 Task: Check the average views per listing of large kitchen in the last 1 year.
Action: Mouse moved to (803, 185)
Screenshot: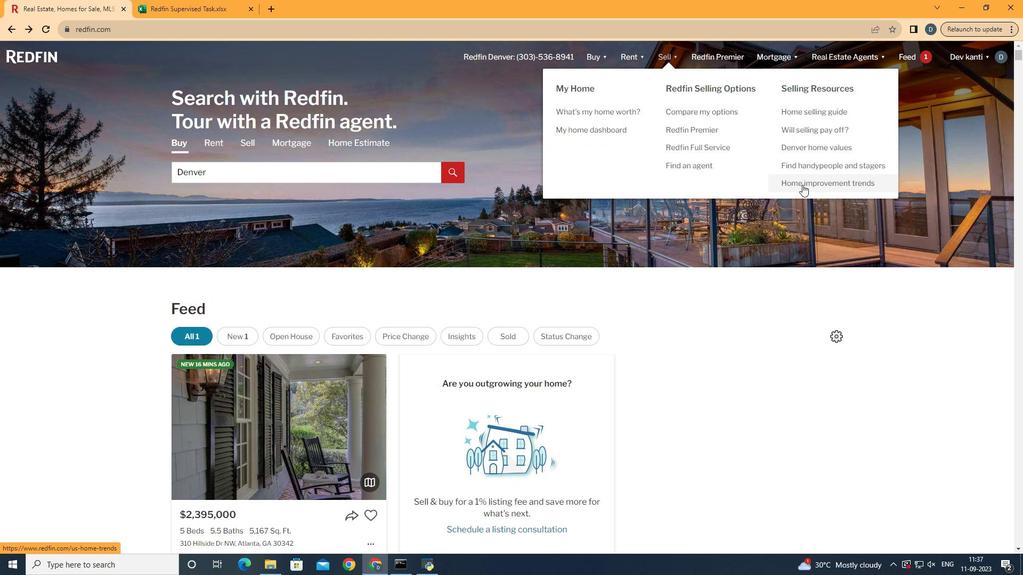 
Action: Mouse pressed left at (803, 185)
Screenshot: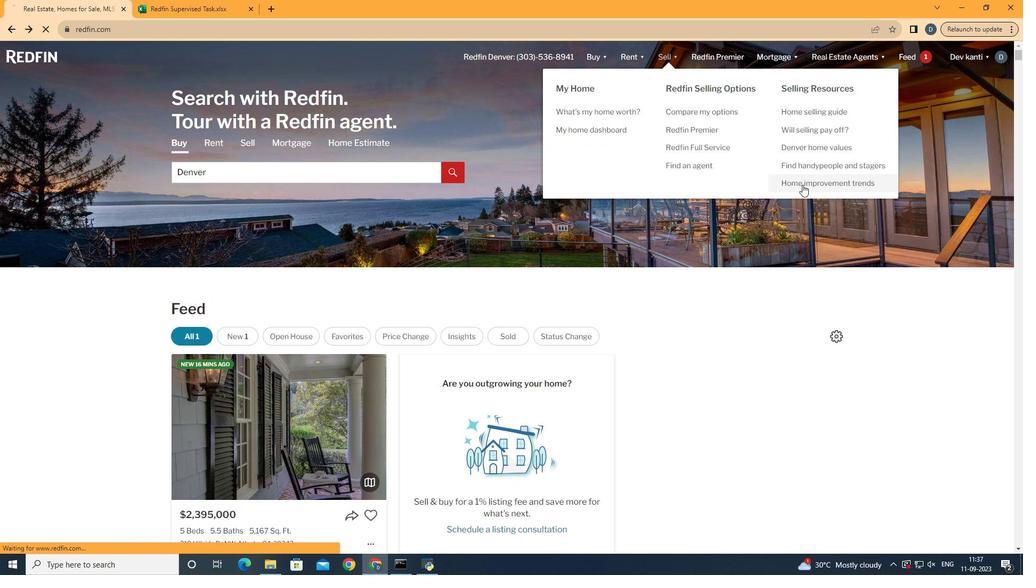
Action: Mouse moved to (265, 203)
Screenshot: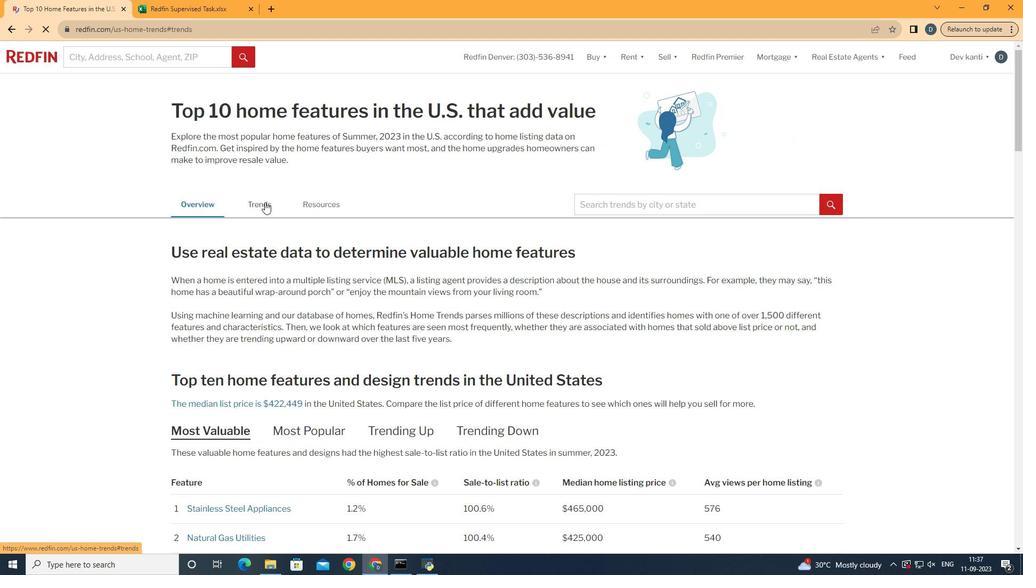 
Action: Mouse pressed left at (265, 203)
Screenshot: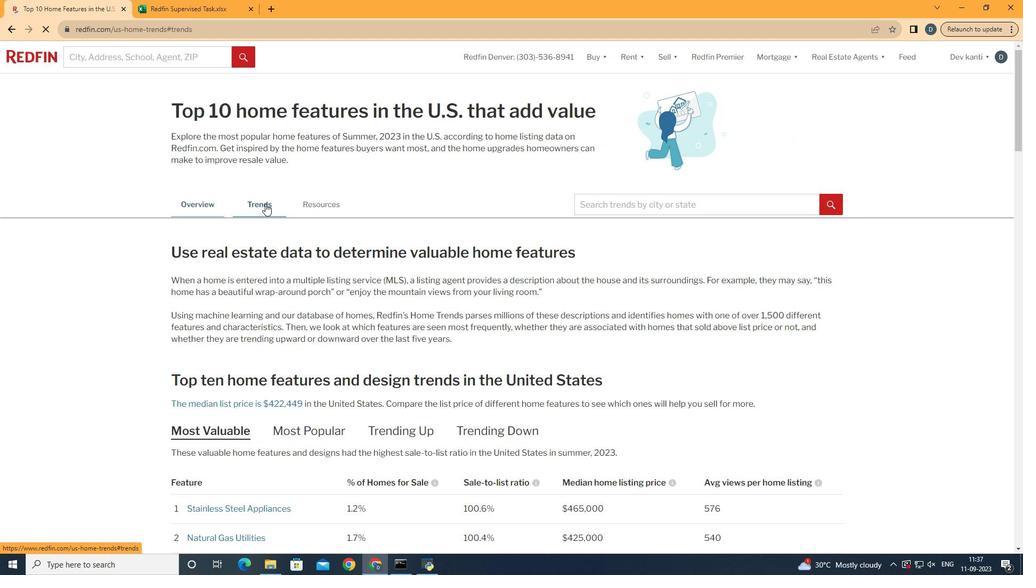 
Action: Mouse moved to (386, 315)
Screenshot: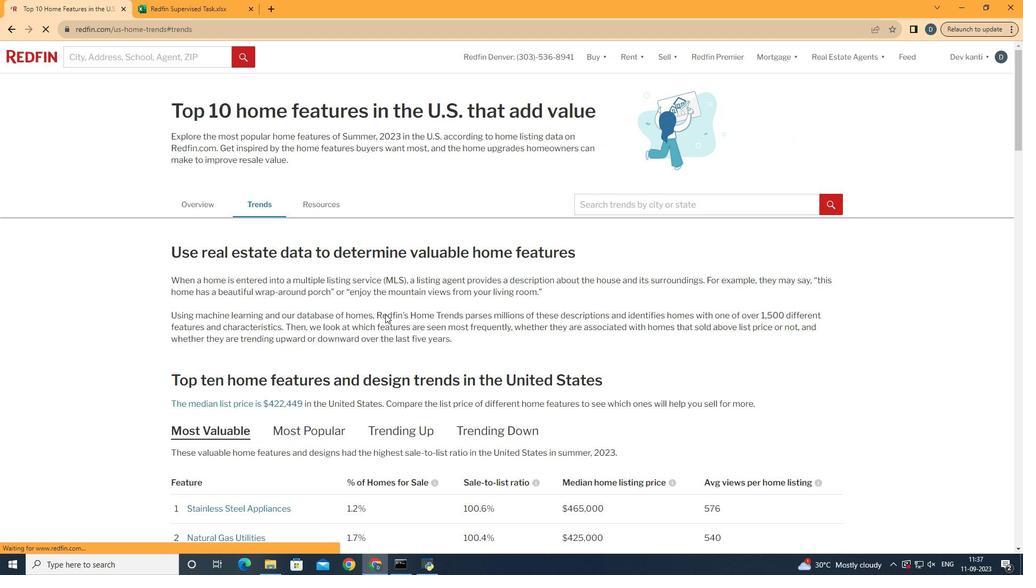 
Action: Mouse scrolled (386, 314) with delta (0, 0)
Screenshot: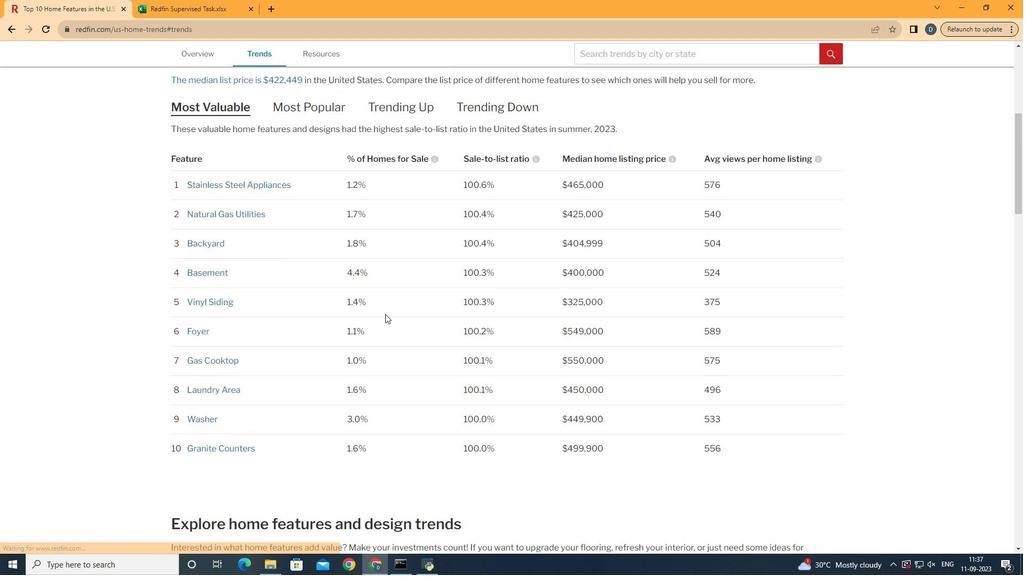 
Action: Mouse scrolled (386, 314) with delta (0, 0)
Screenshot: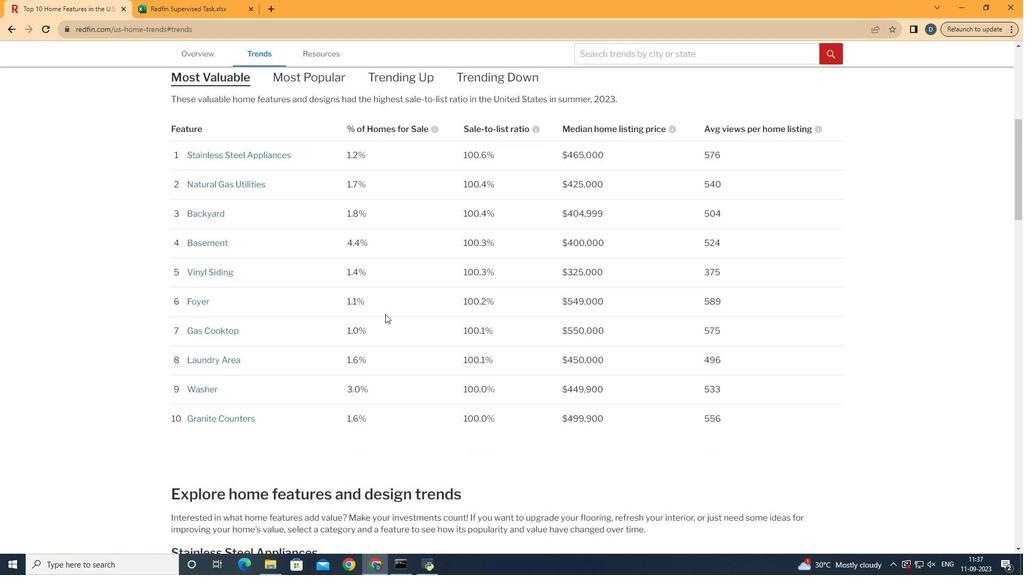 
Action: Mouse scrolled (386, 314) with delta (0, 0)
Screenshot: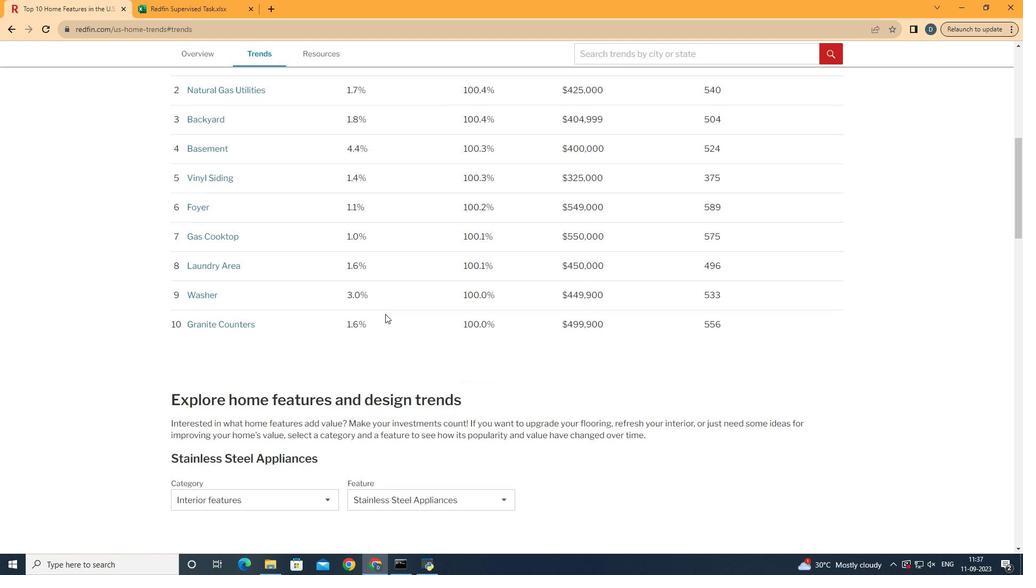 
Action: Mouse scrolled (386, 314) with delta (0, 0)
Screenshot: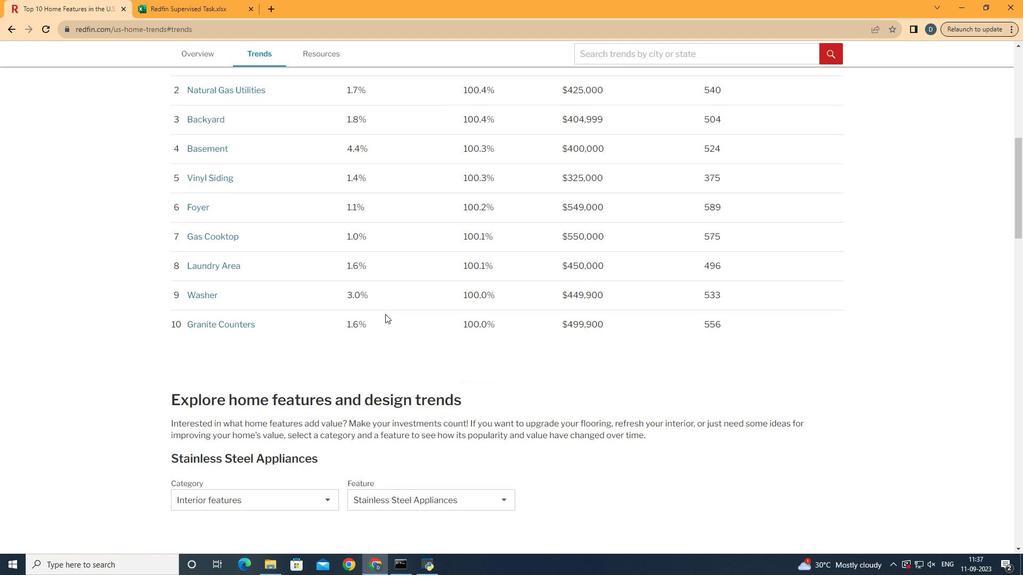 
Action: Mouse scrolled (386, 314) with delta (0, 0)
Screenshot: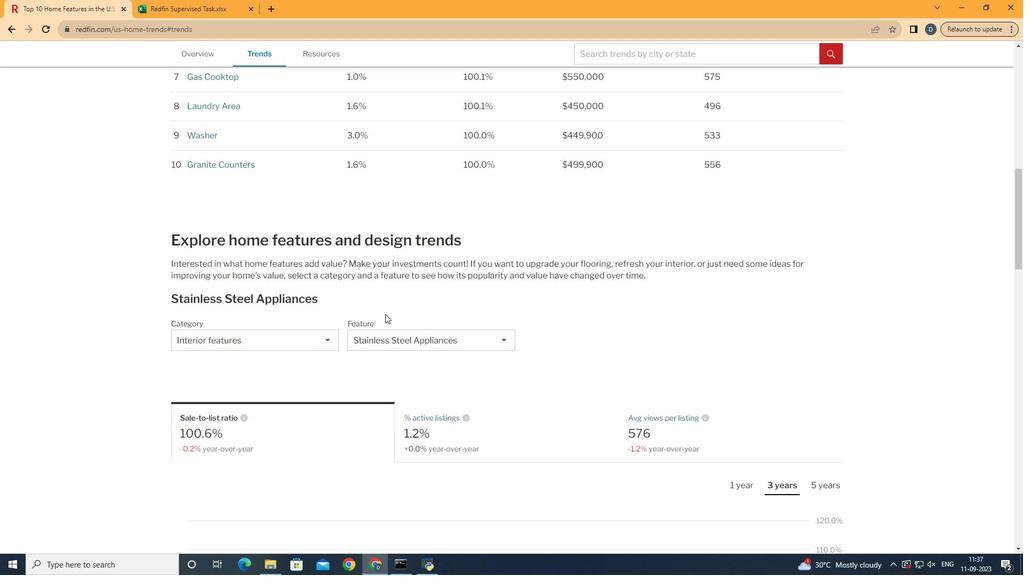 
Action: Mouse scrolled (386, 314) with delta (0, 0)
Screenshot: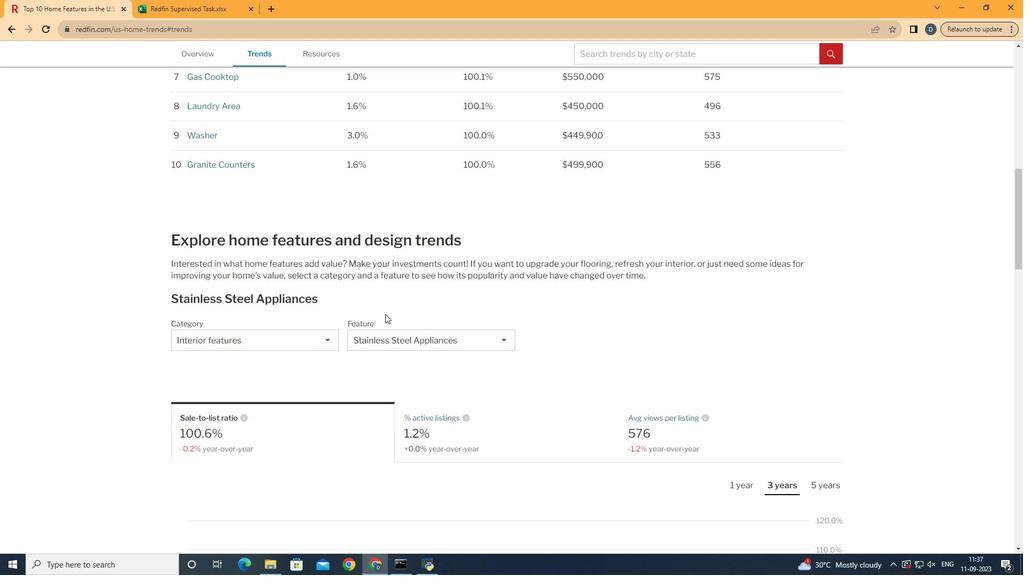 
Action: Mouse scrolled (386, 314) with delta (0, 0)
Screenshot: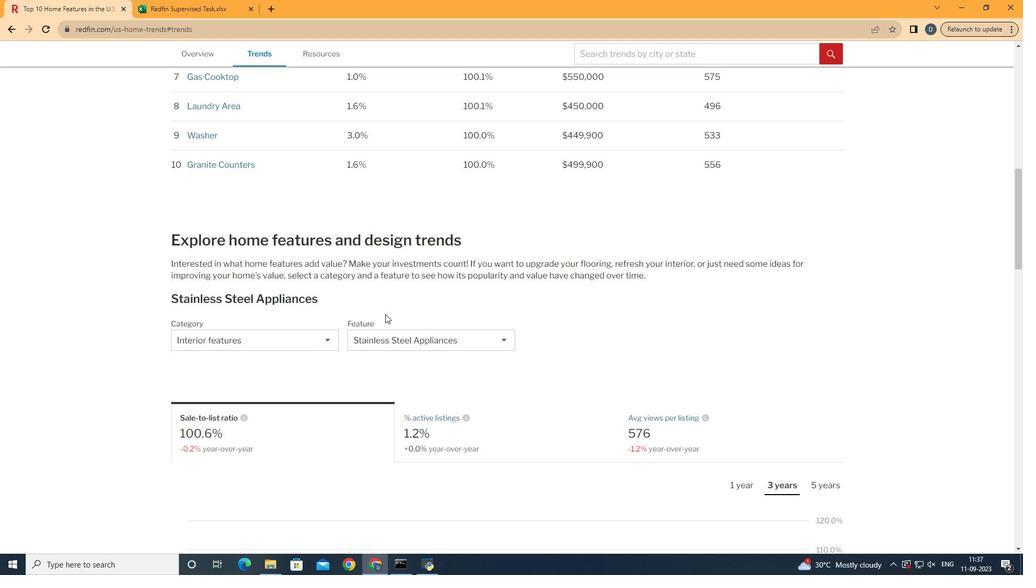 
Action: Mouse scrolled (386, 314) with delta (0, 0)
Screenshot: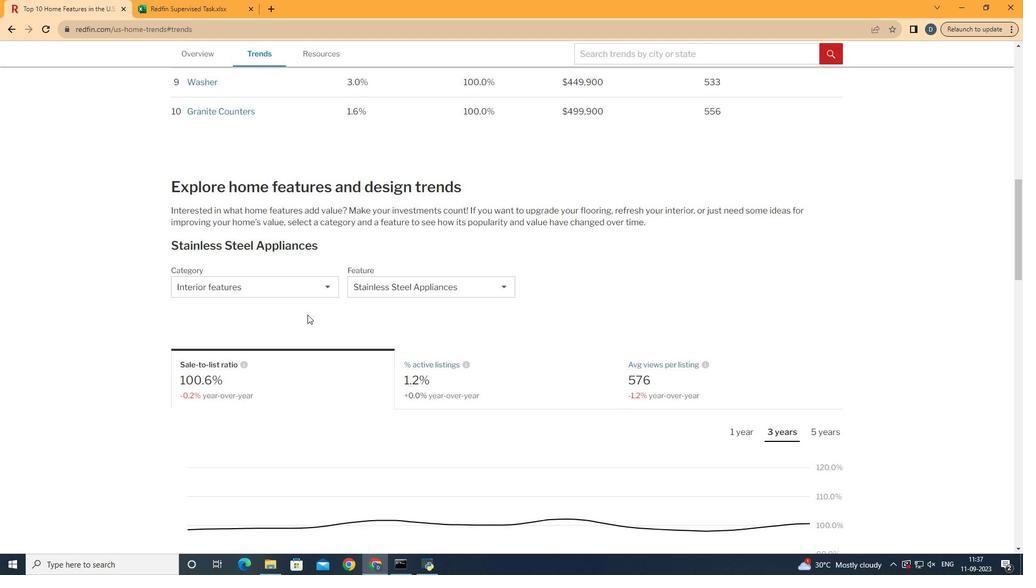 
Action: Mouse moved to (294, 289)
Screenshot: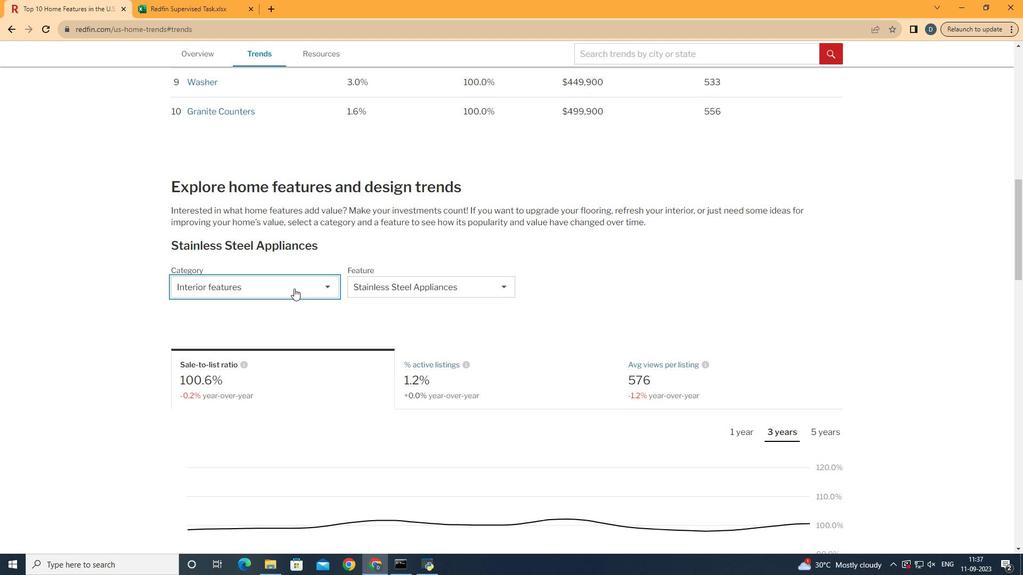 
Action: Mouse pressed left at (294, 289)
Screenshot: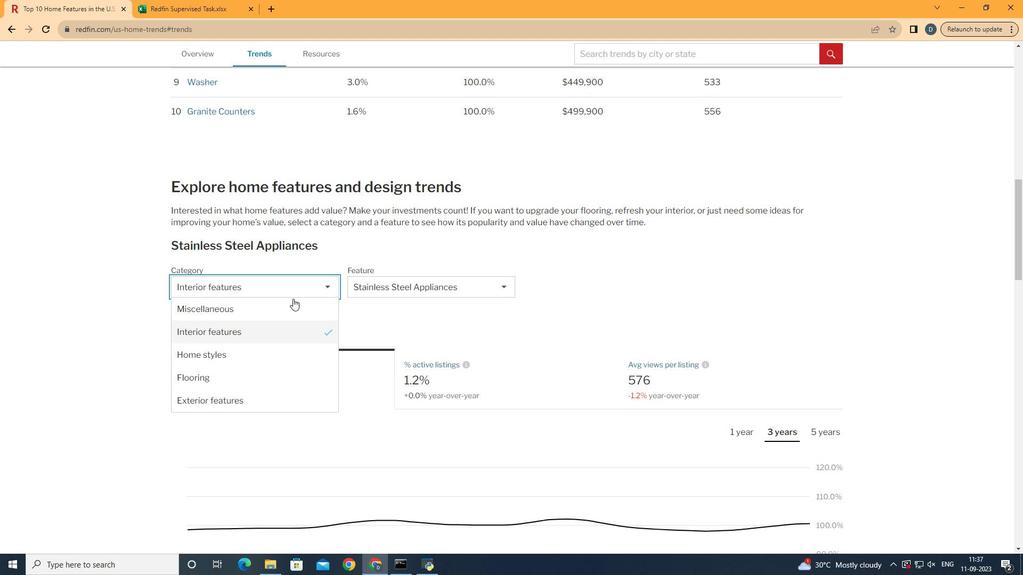 
Action: Mouse moved to (293, 328)
Screenshot: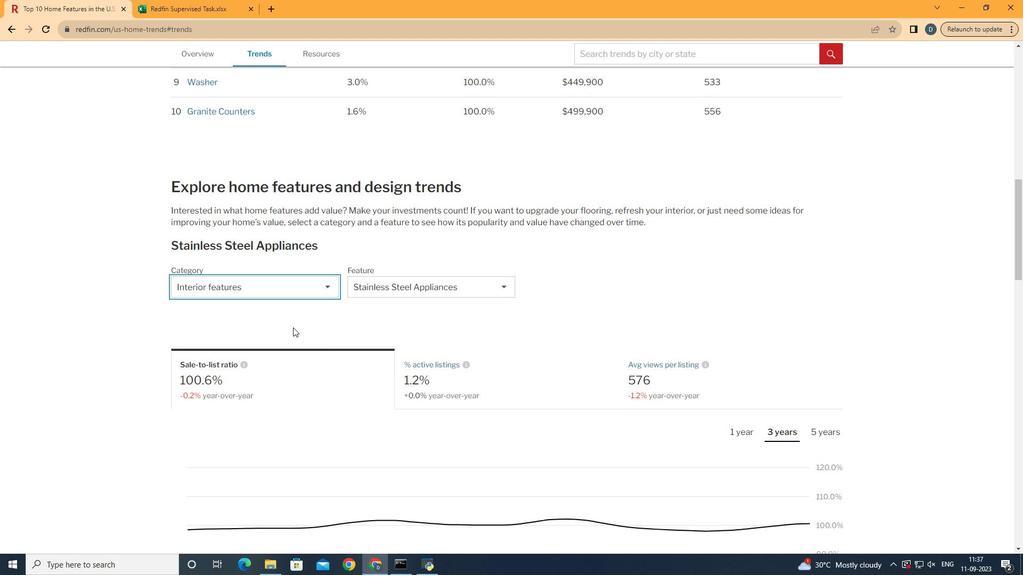 
Action: Mouse pressed left at (293, 328)
Screenshot: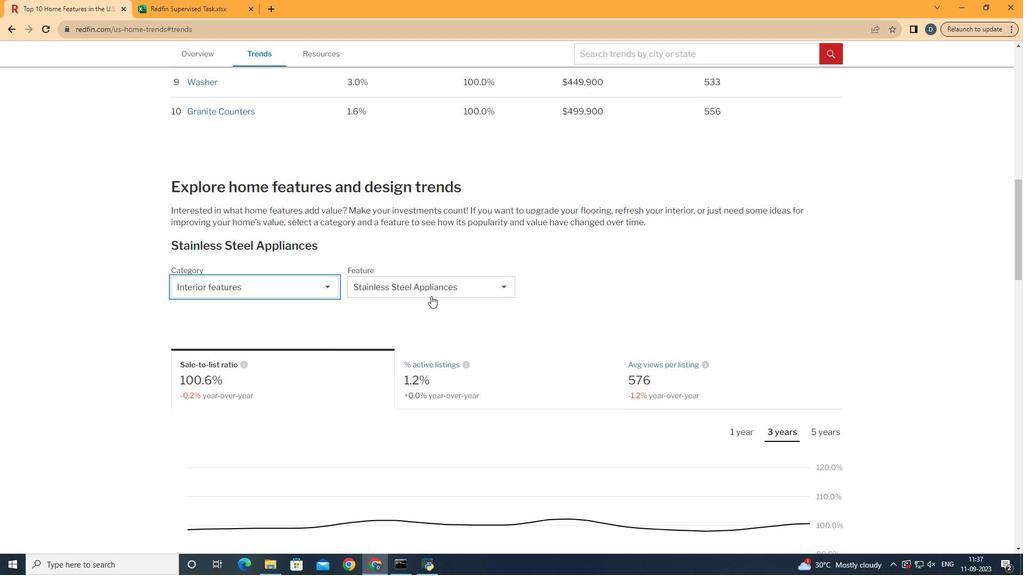 
Action: Mouse moved to (461, 289)
Screenshot: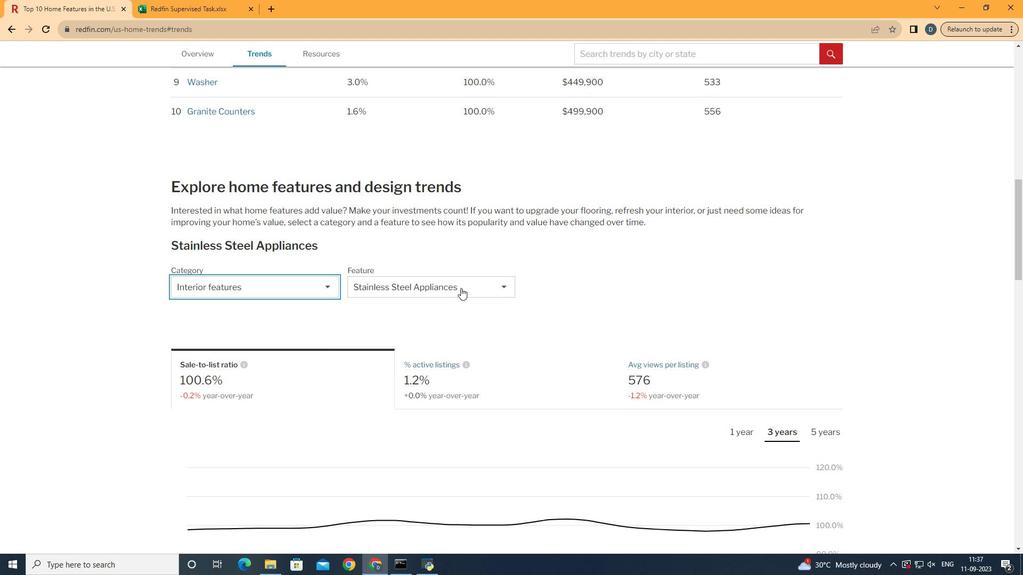 
Action: Mouse pressed left at (461, 289)
Screenshot: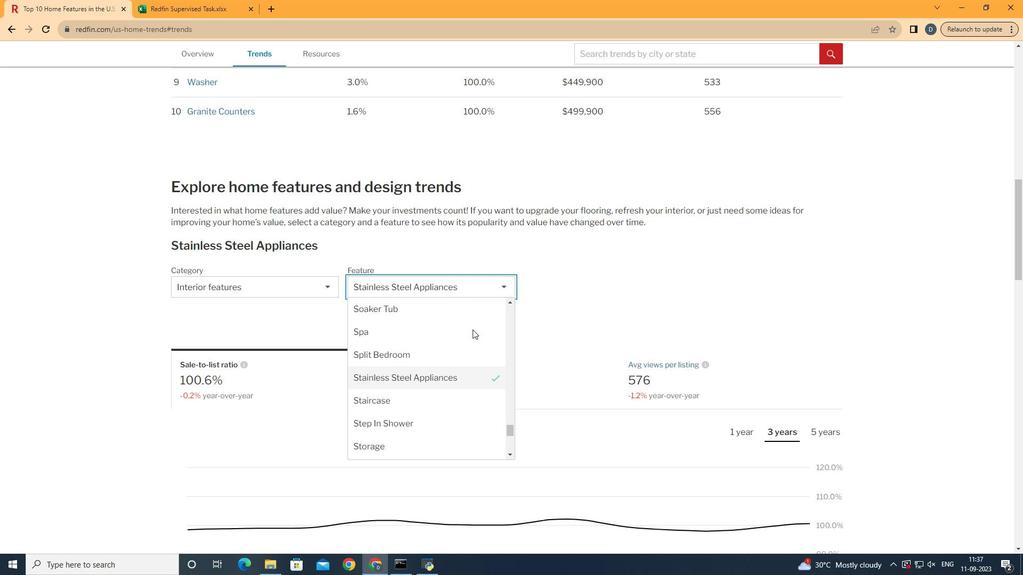 
Action: Mouse moved to (478, 359)
Screenshot: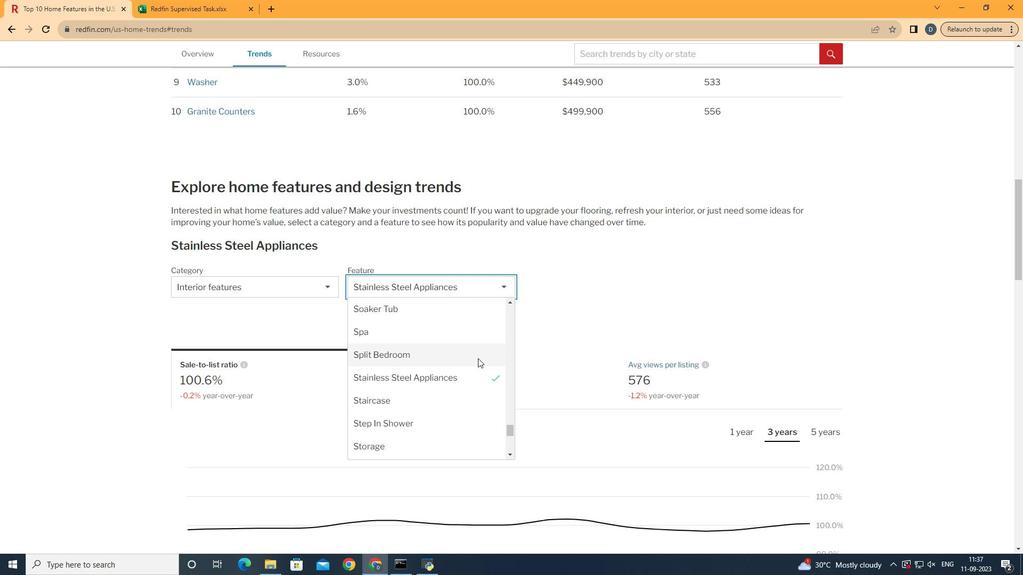 
Action: Mouse scrolled (478, 359) with delta (0, 0)
Screenshot: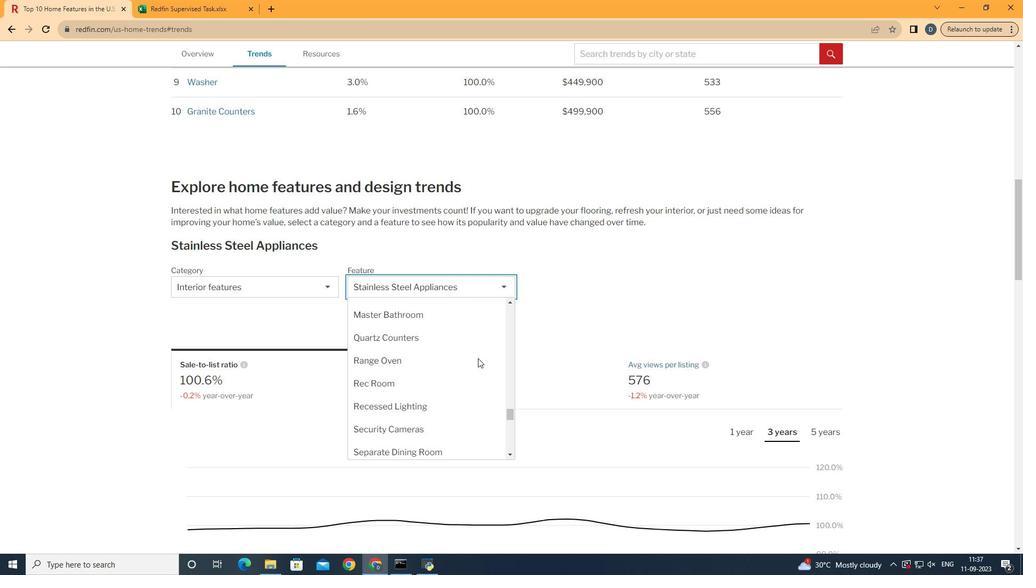 
Action: Mouse scrolled (478, 359) with delta (0, 0)
Screenshot: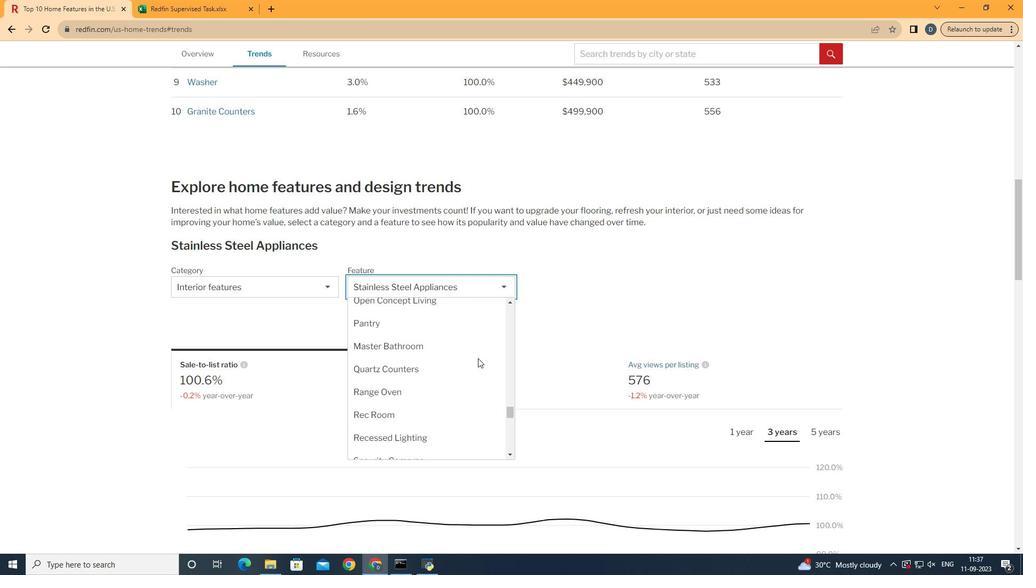 
Action: Mouse scrolled (478, 359) with delta (0, 0)
Screenshot: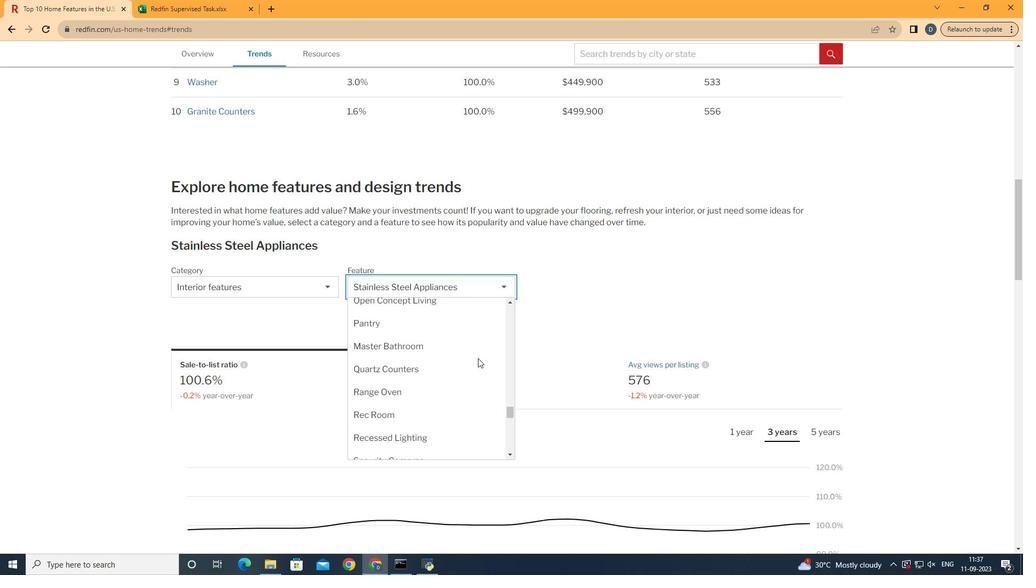 
Action: Mouse scrolled (478, 359) with delta (0, 0)
Screenshot: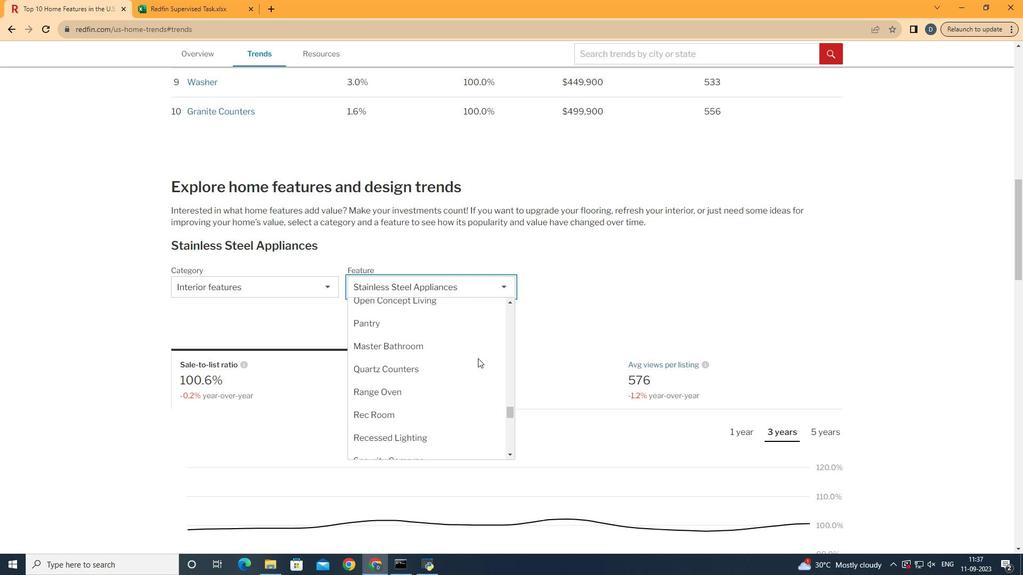 
Action: Mouse scrolled (478, 359) with delta (0, 0)
Screenshot: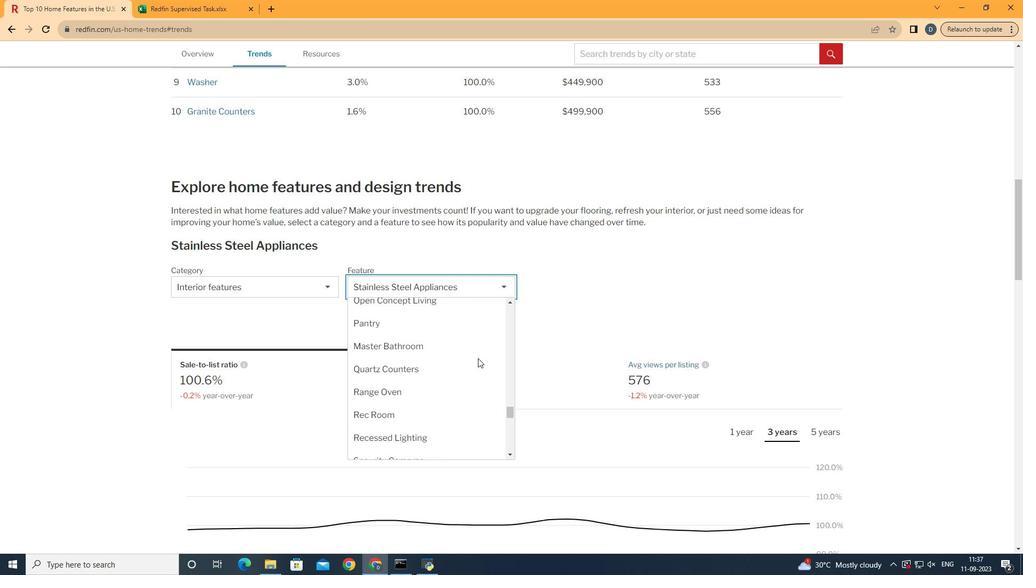 
Action: Mouse scrolled (478, 359) with delta (0, 0)
Screenshot: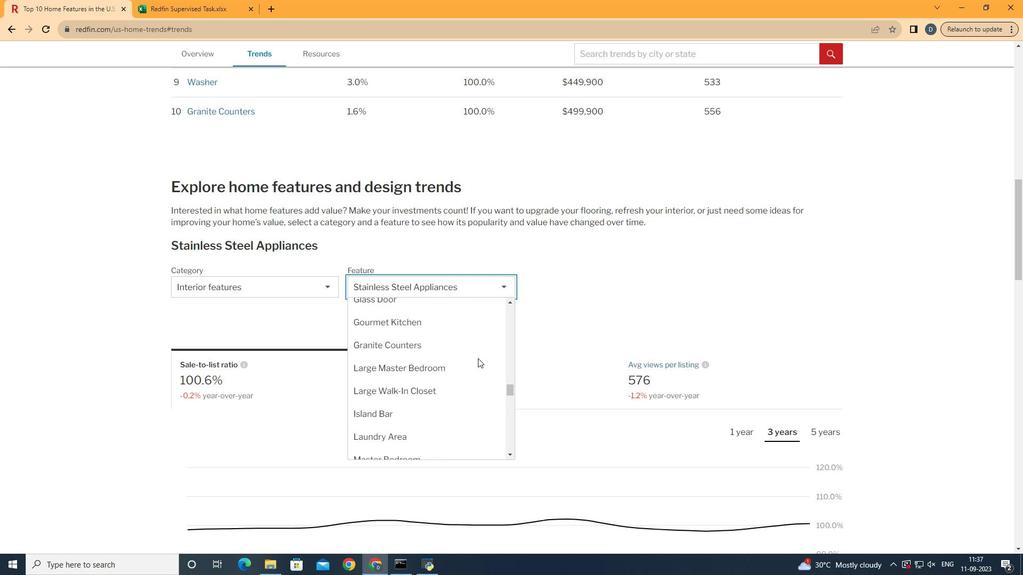 
Action: Mouse scrolled (478, 359) with delta (0, 0)
Screenshot: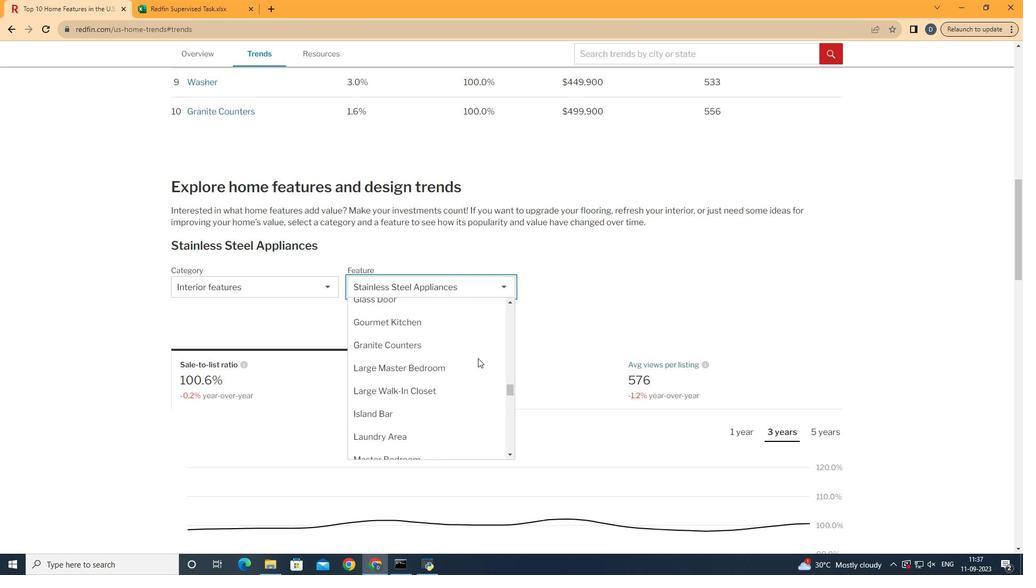 
Action: Mouse scrolled (478, 359) with delta (0, 0)
Screenshot: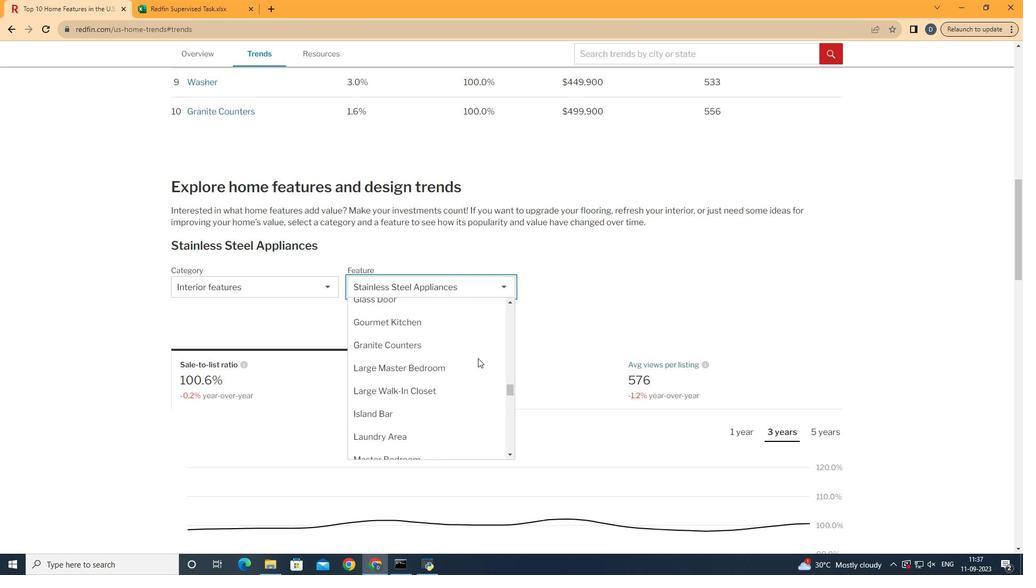 
Action: Mouse scrolled (478, 359) with delta (0, 0)
Screenshot: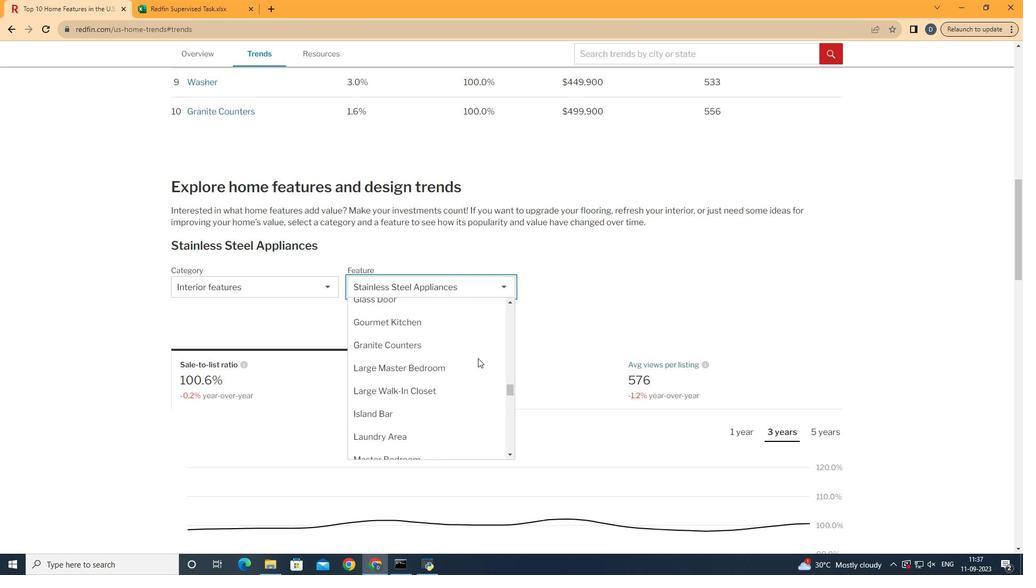 
Action: Mouse scrolled (478, 359) with delta (0, 0)
Screenshot: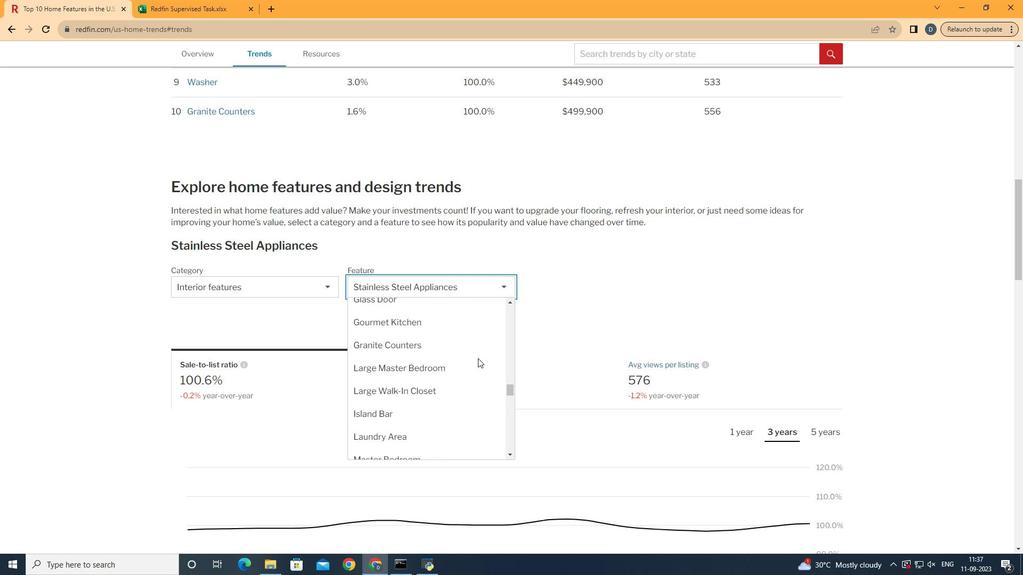 
Action: Mouse scrolled (478, 359) with delta (0, 0)
Screenshot: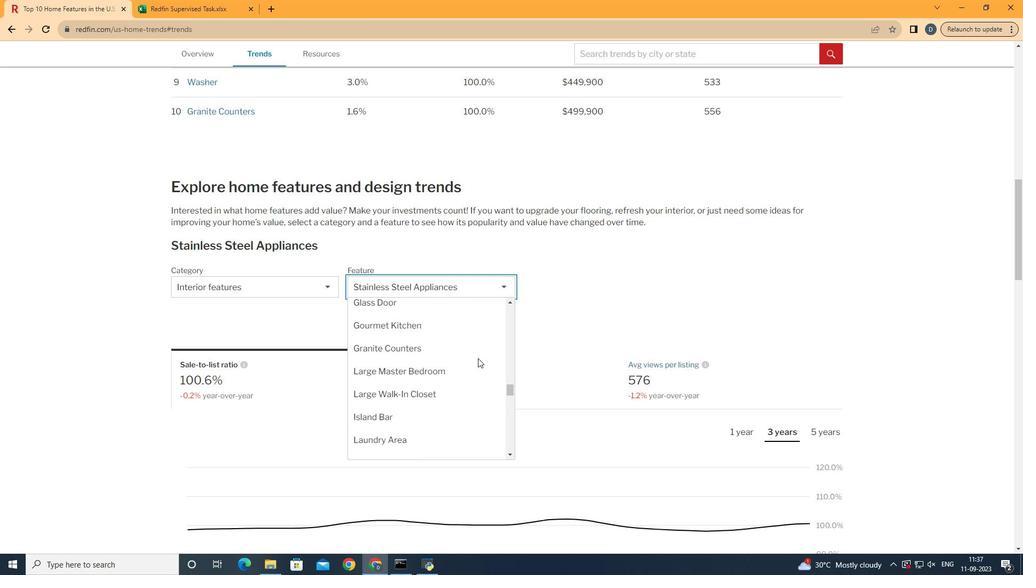 
Action: Mouse scrolled (478, 359) with delta (0, 0)
Screenshot: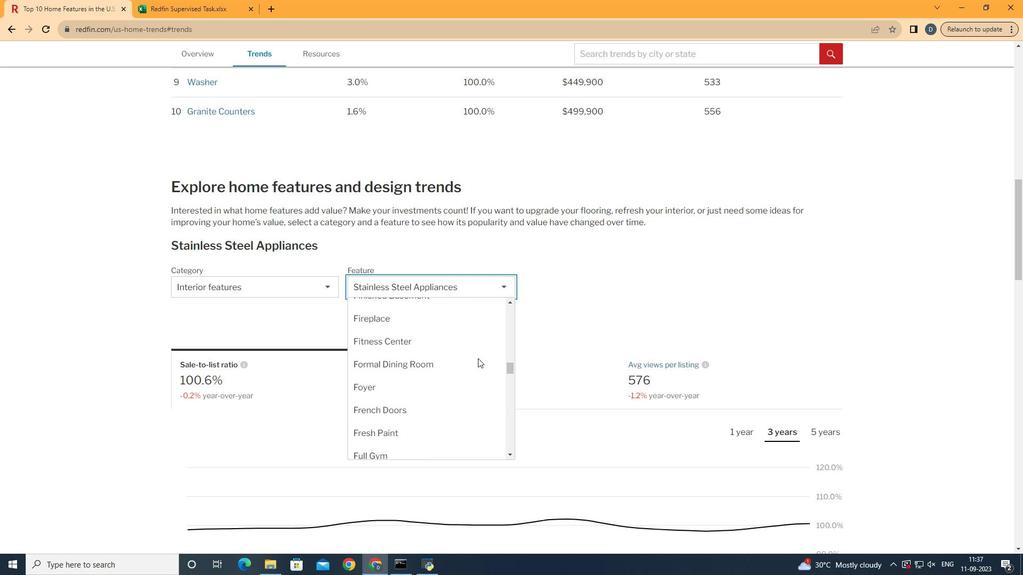 
Action: Mouse scrolled (478, 359) with delta (0, 0)
Screenshot: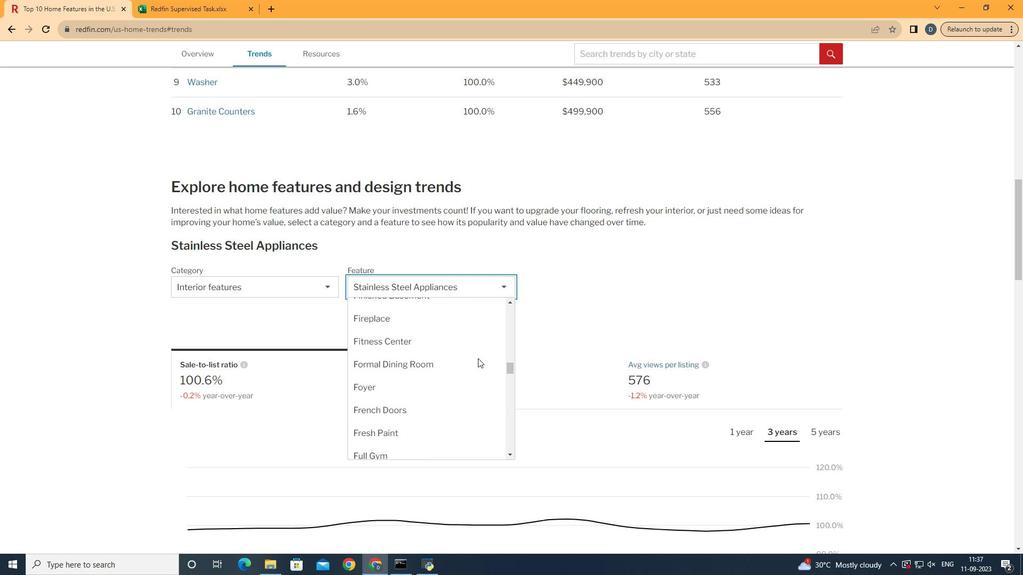 
Action: Mouse scrolled (478, 359) with delta (0, 0)
Screenshot: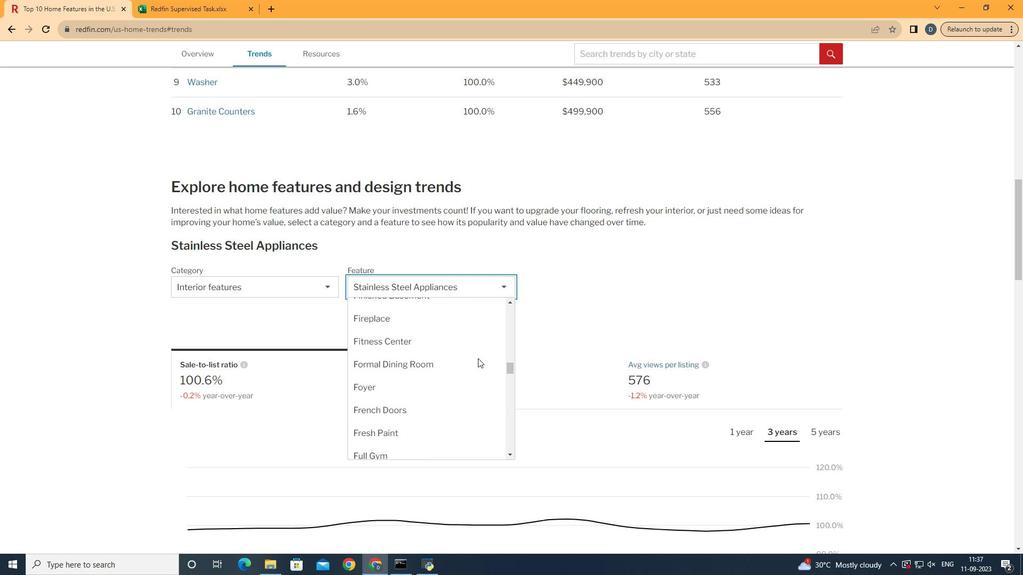 
Action: Mouse scrolled (478, 359) with delta (0, 0)
Screenshot: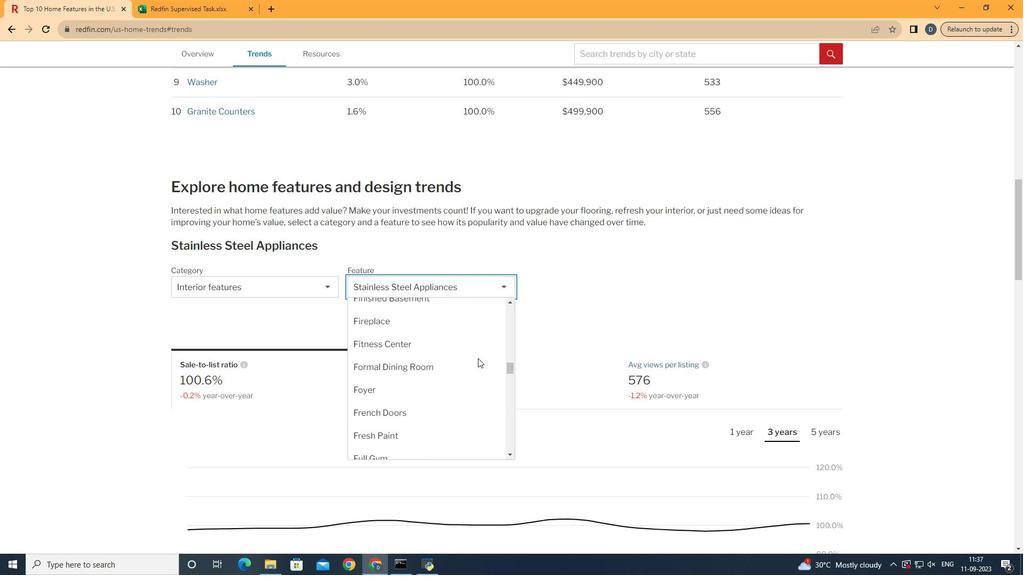 
Action: Mouse scrolled (478, 359) with delta (0, 0)
Screenshot: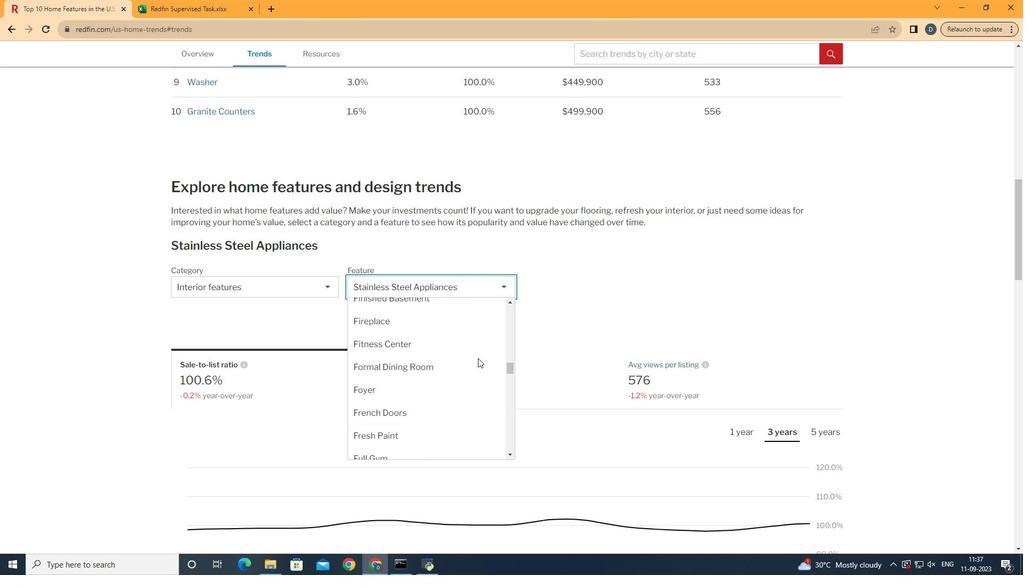 
Action: Mouse scrolled (478, 359) with delta (0, 0)
Screenshot: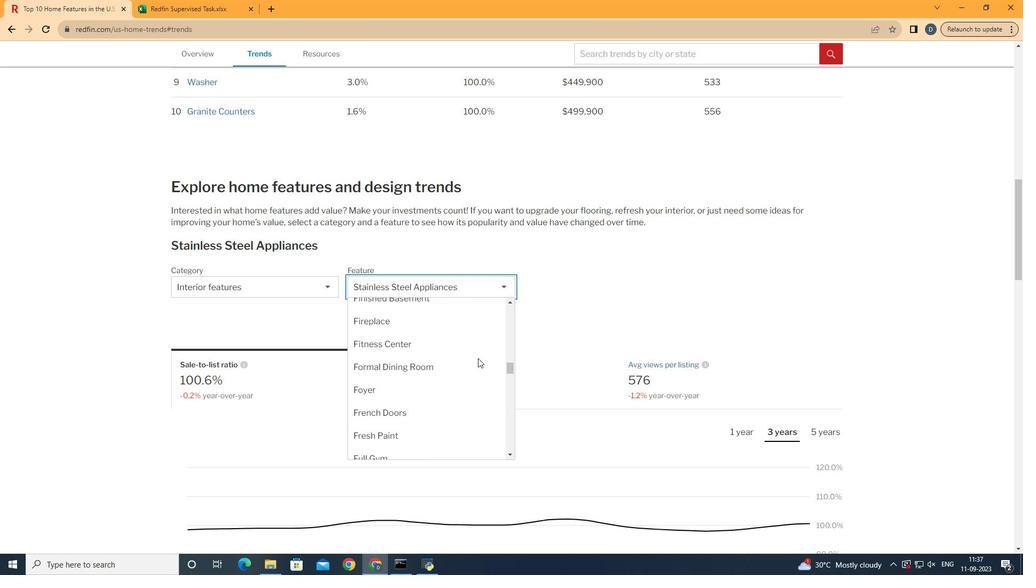 
Action: Mouse scrolled (478, 359) with delta (0, 0)
Screenshot: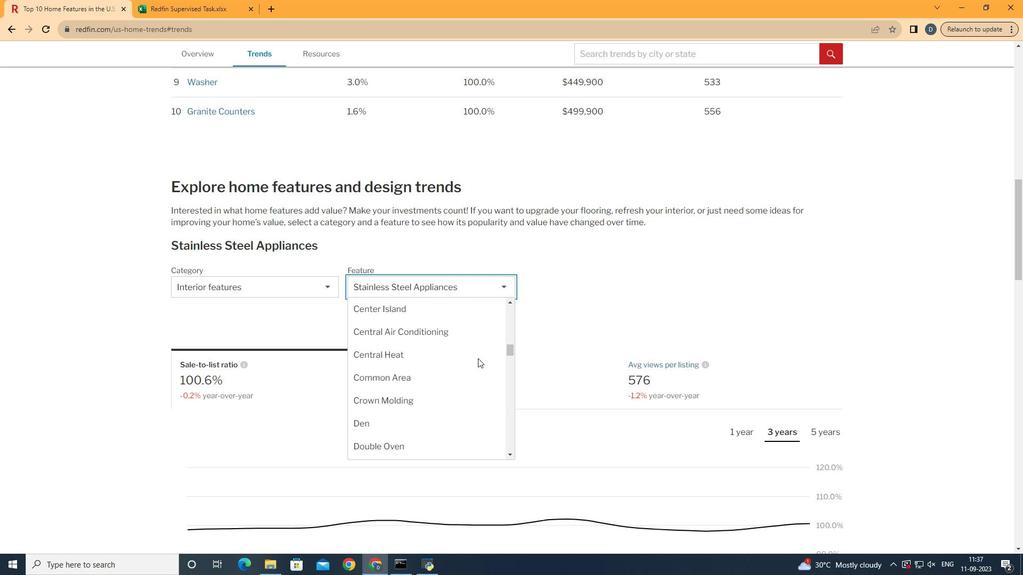
Action: Mouse scrolled (478, 359) with delta (0, 0)
Screenshot: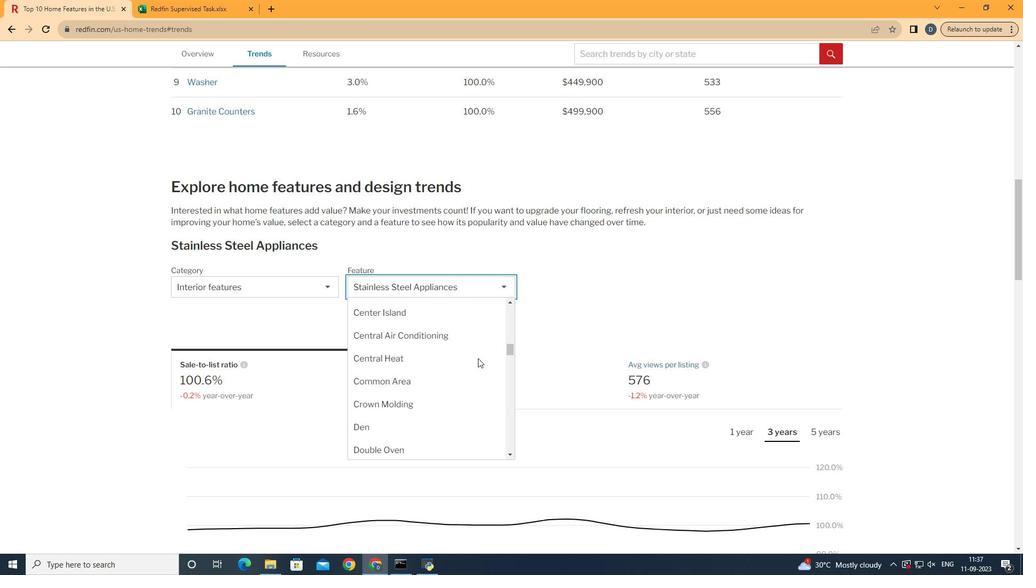 
Action: Mouse scrolled (478, 359) with delta (0, 0)
Screenshot: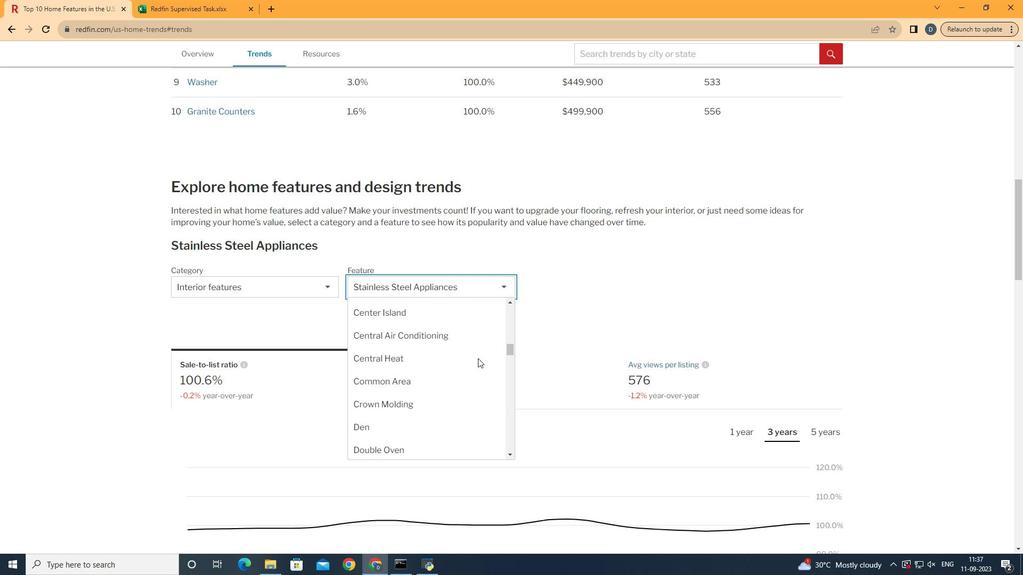 
Action: Mouse scrolled (478, 359) with delta (0, 0)
Screenshot: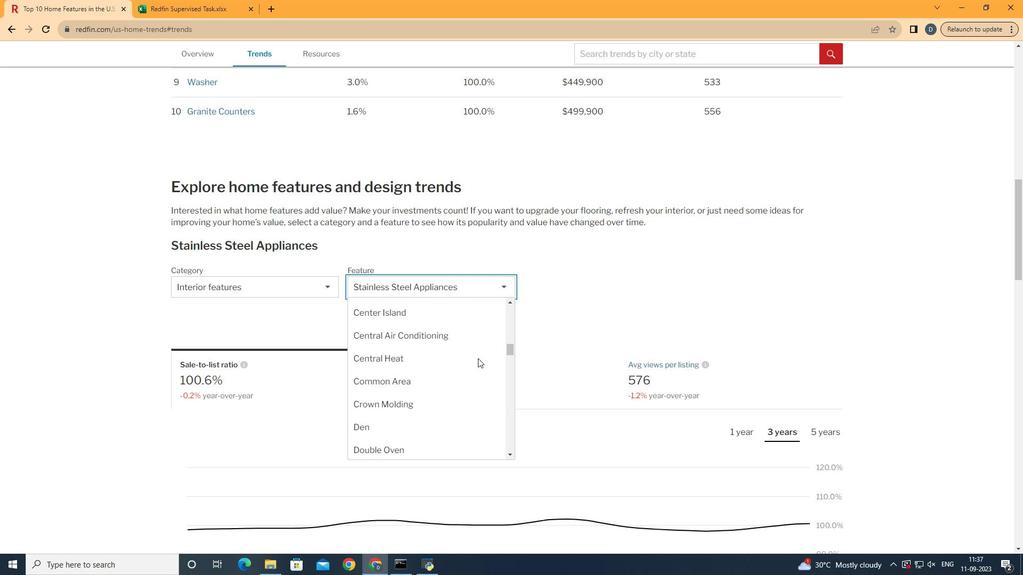 
Action: Mouse scrolled (478, 359) with delta (0, 0)
Screenshot: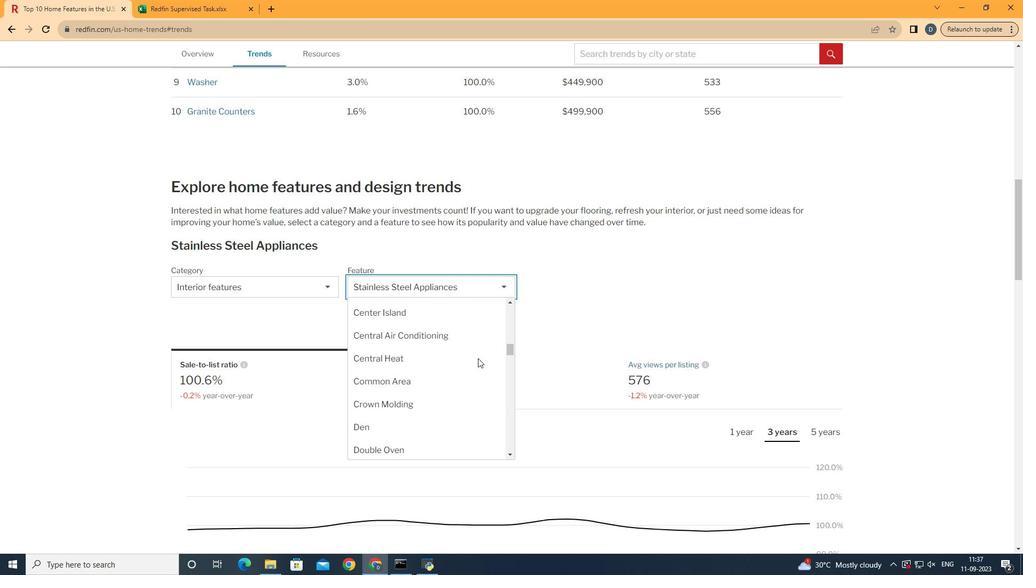 
Action: Mouse scrolled (478, 359) with delta (0, 0)
Screenshot: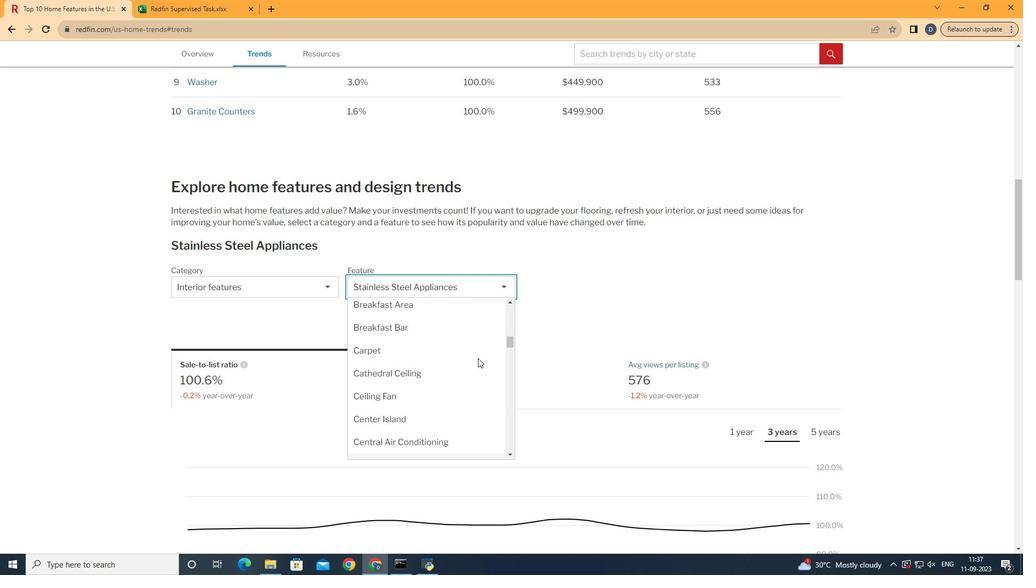 
Action: Mouse scrolled (478, 359) with delta (0, 0)
Screenshot: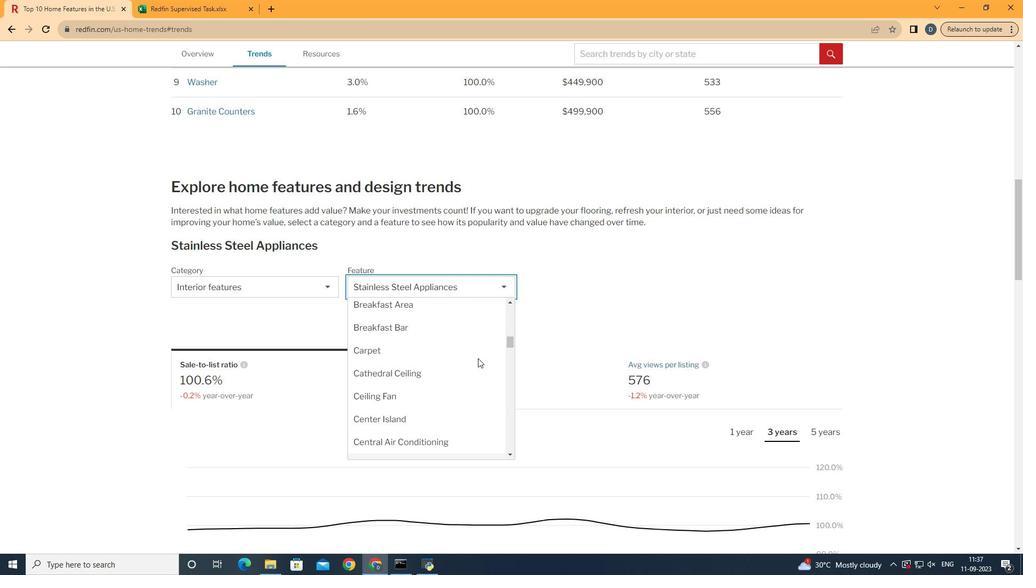 
Action: Mouse moved to (482, 358)
Screenshot: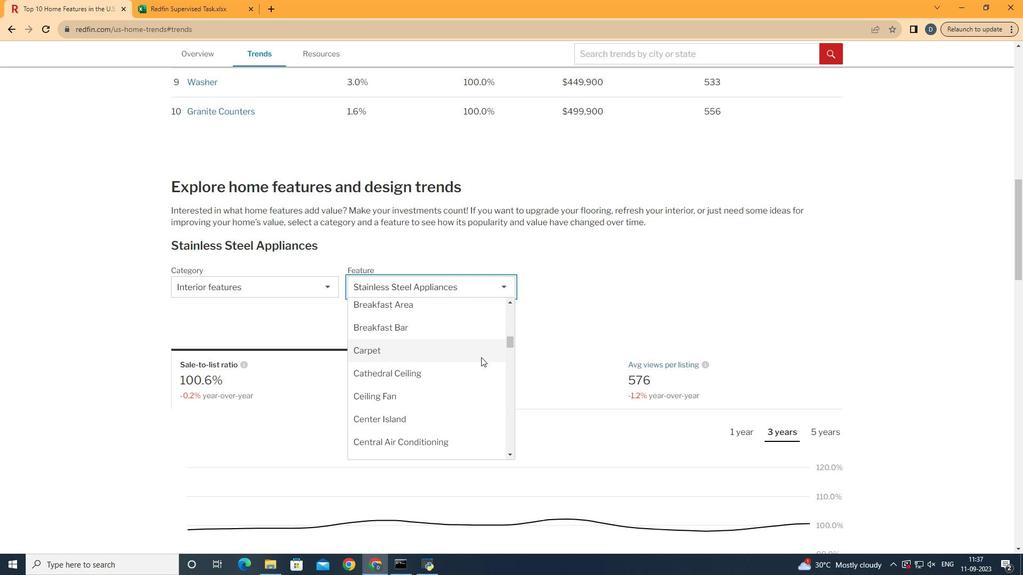
Action: Mouse scrolled (482, 358) with delta (0, 0)
Screenshot: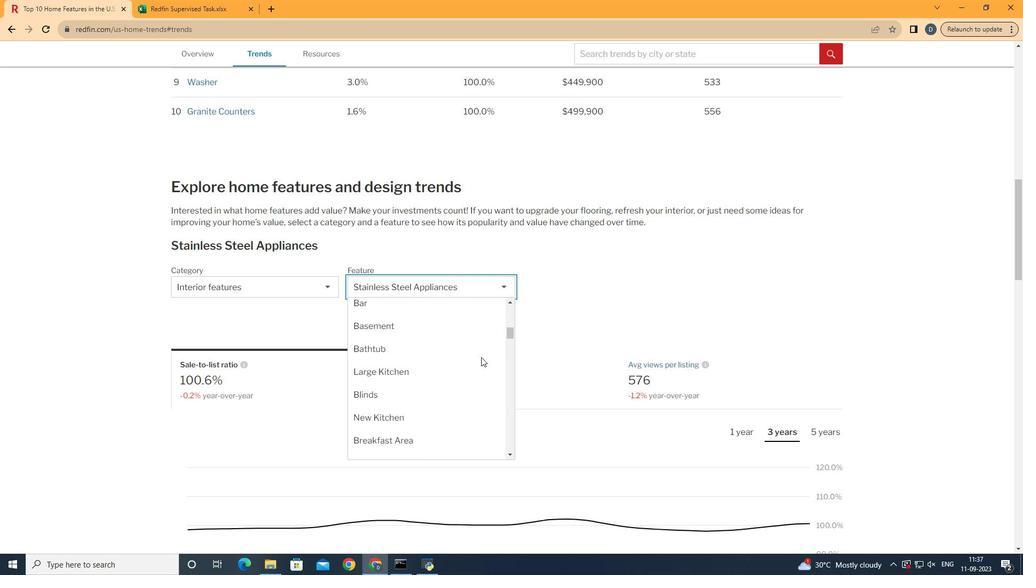 
Action: Mouse scrolled (482, 358) with delta (0, 0)
Screenshot: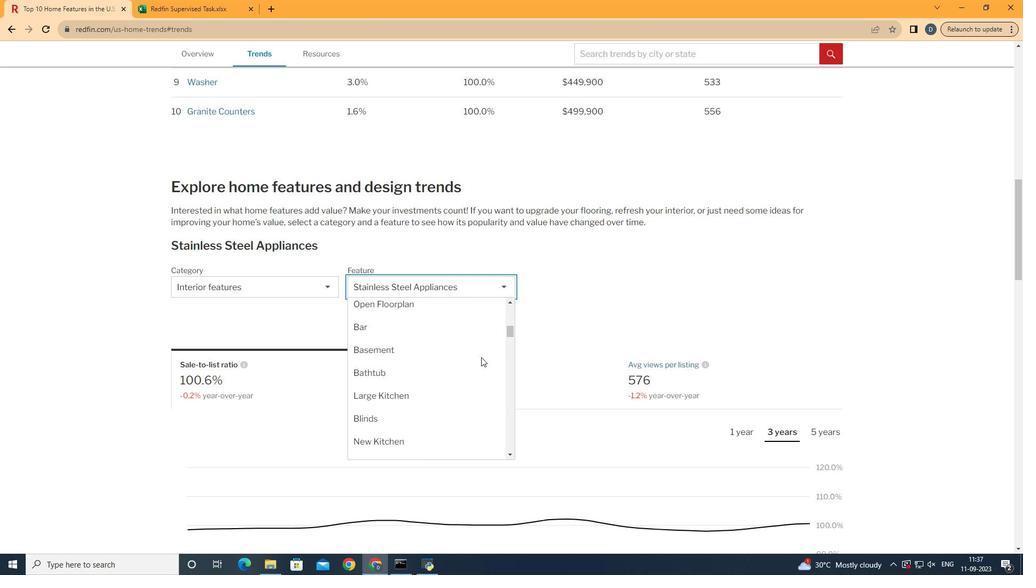 
Action: Mouse scrolled (482, 358) with delta (0, 0)
Screenshot: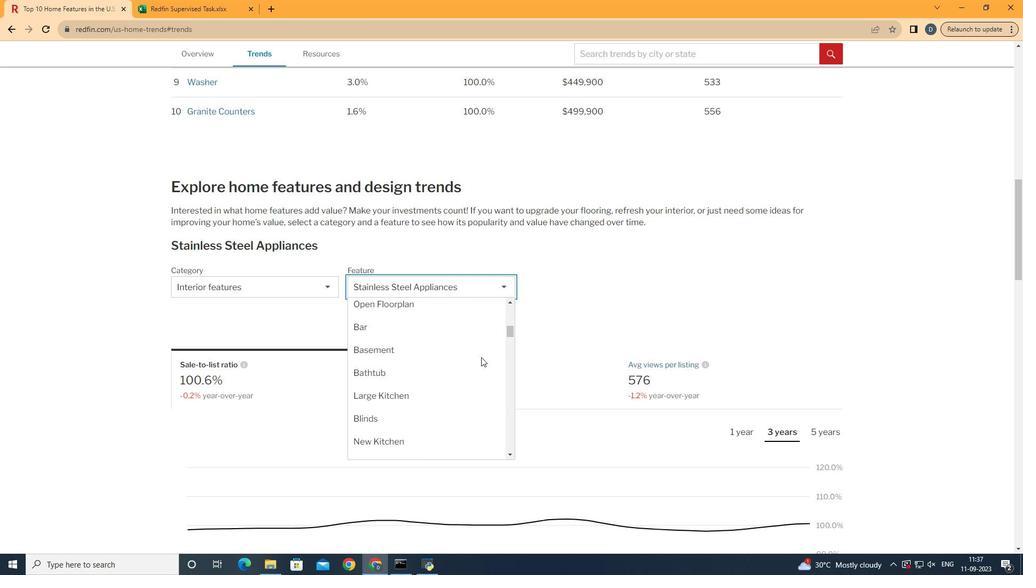 
Action: Mouse moved to (468, 397)
Screenshot: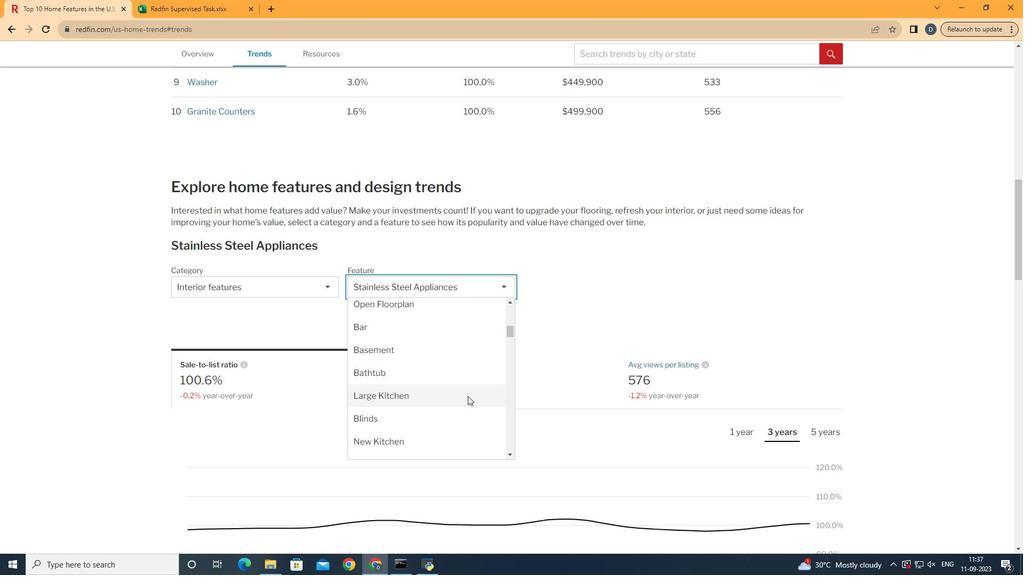 
Action: Mouse pressed left at (468, 397)
Screenshot: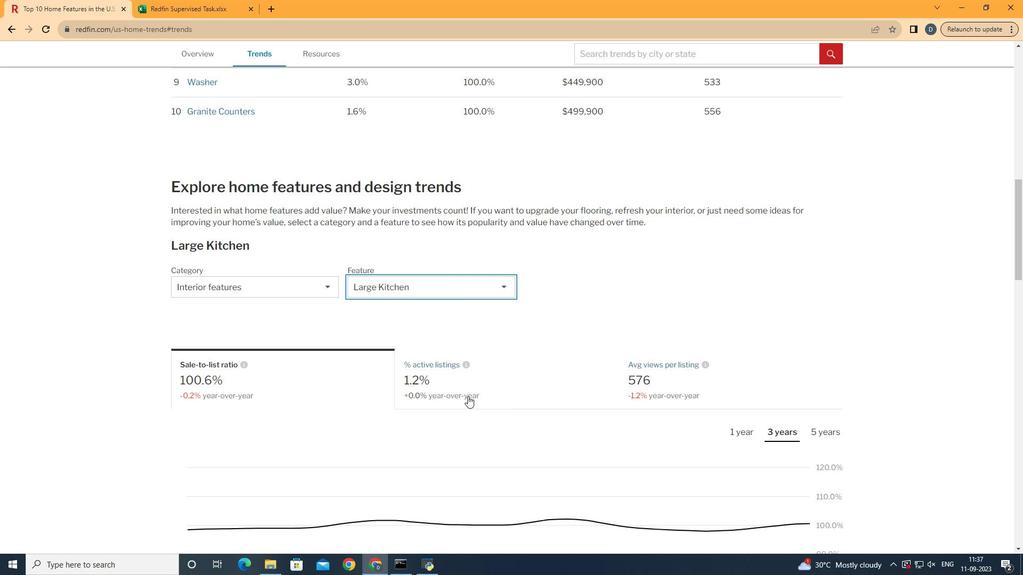 
Action: Mouse moved to (746, 388)
Screenshot: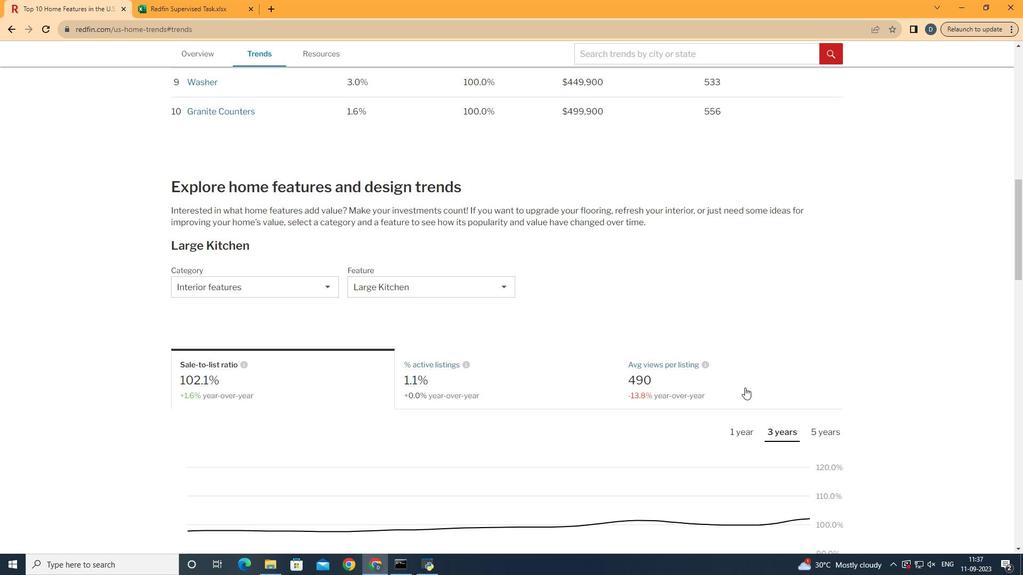 
Action: Mouse pressed left at (746, 388)
Screenshot: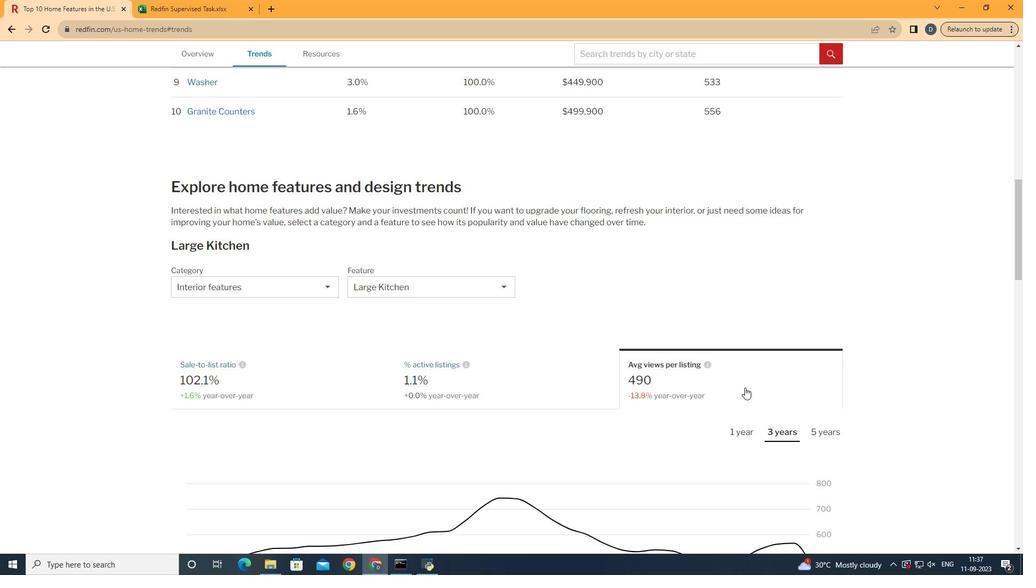 
Action: Mouse moved to (746, 388)
Screenshot: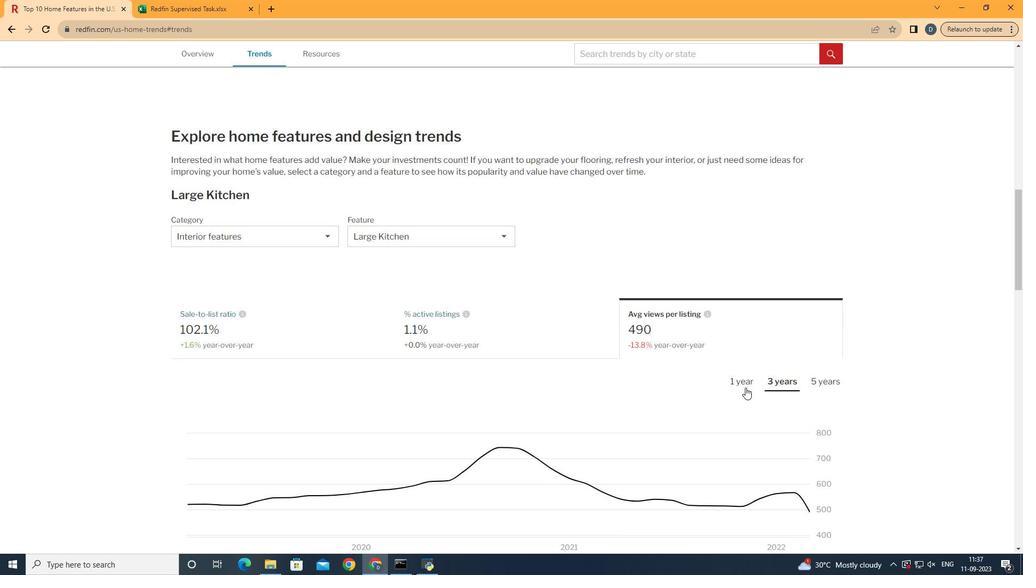 
Action: Mouse scrolled (746, 388) with delta (0, 0)
Screenshot: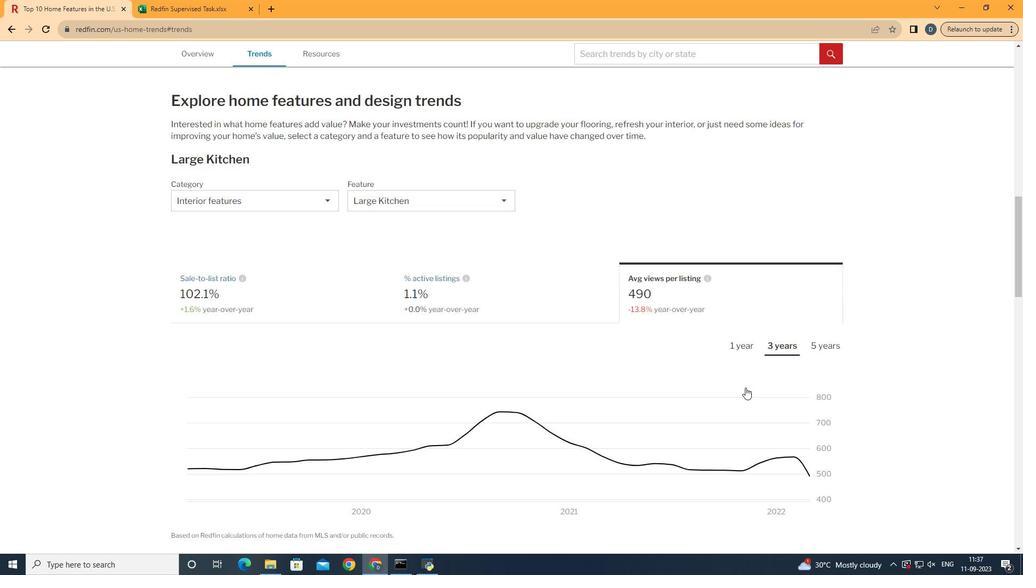 
Action: Mouse scrolled (746, 388) with delta (0, 0)
Screenshot: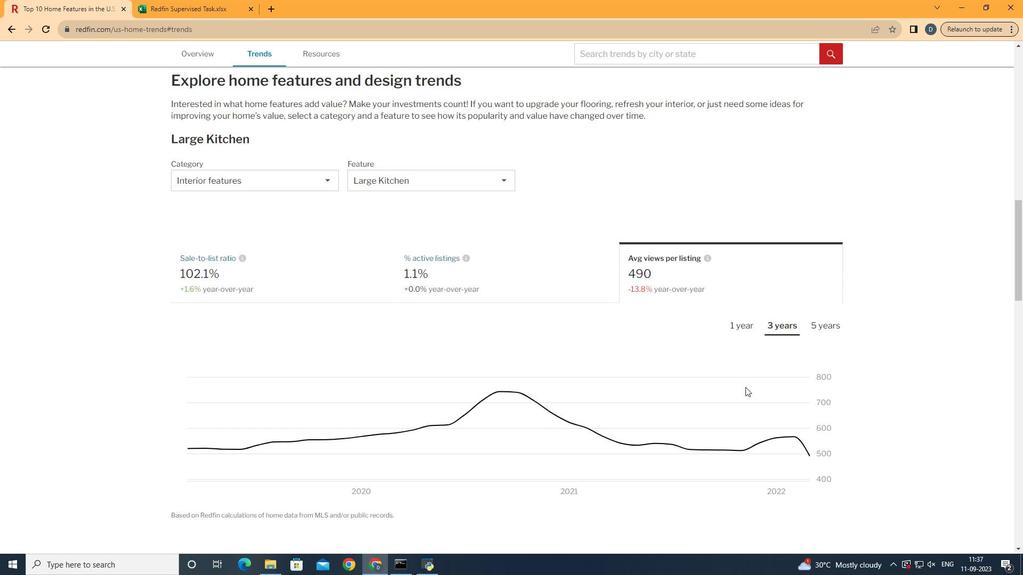 
Action: Mouse moved to (740, 331)
Screenshot: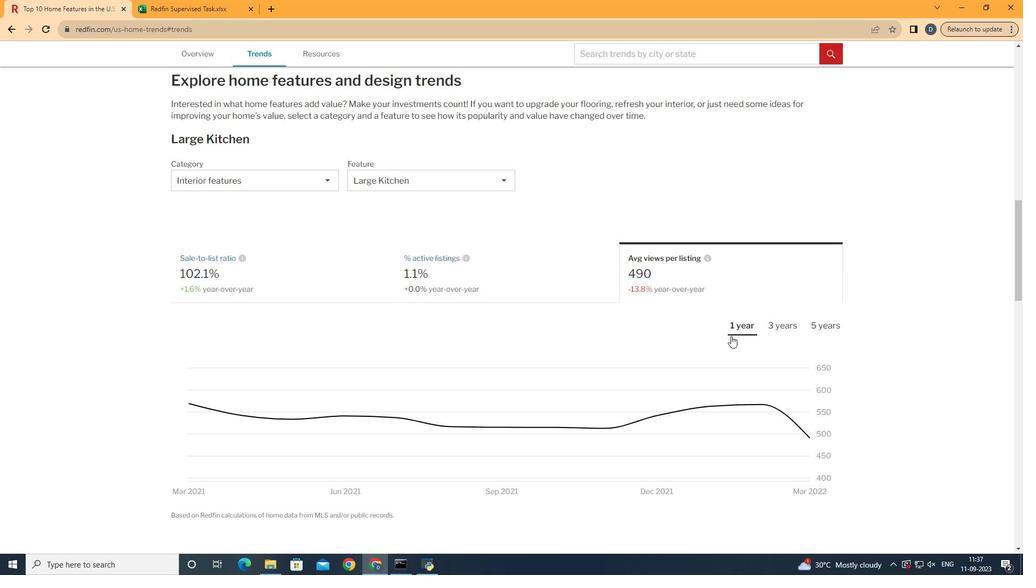 
Action: Mouse pressed left at (740, 331)
Screenshot: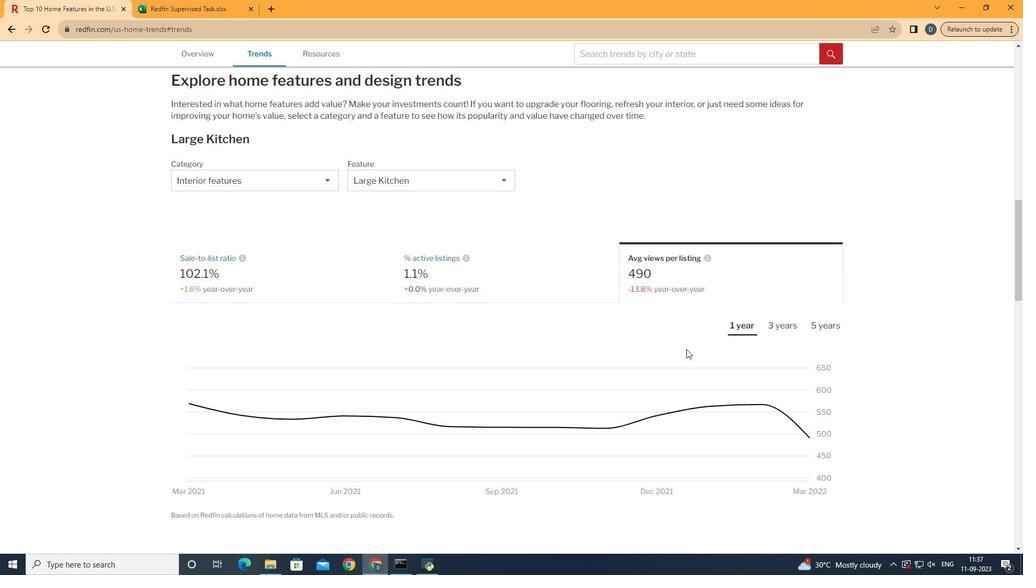 
Action: Mouse moved to (805, 423)
Screenshot: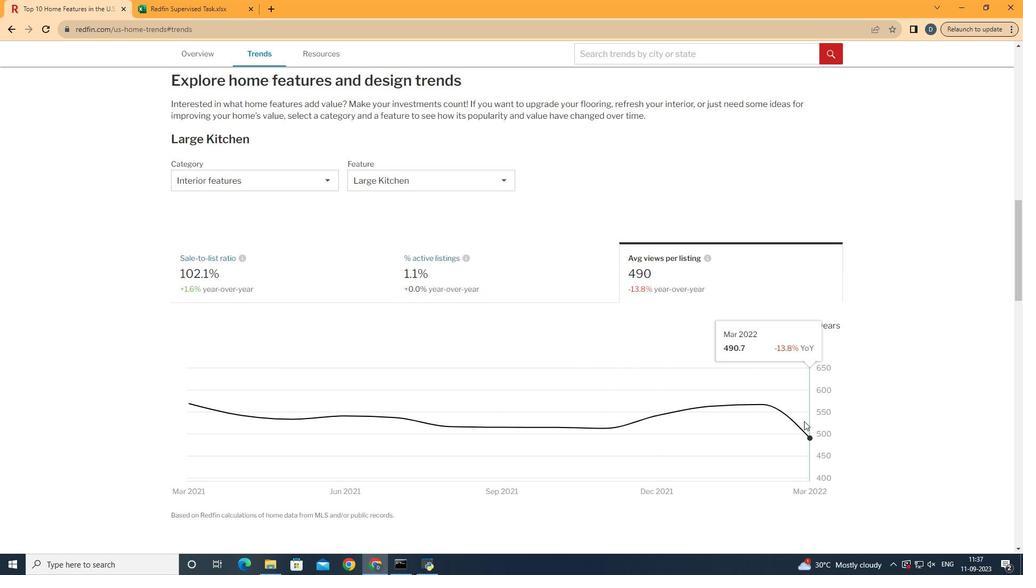 
